 Task: In the  document Isaac.html change page color to  'Light Brown'. Add link on bottom right corner of the sheet: 'www.instagram.com' Insert page numer on top of the page
Action: Mouse moved to (246, 343)
Screenshot: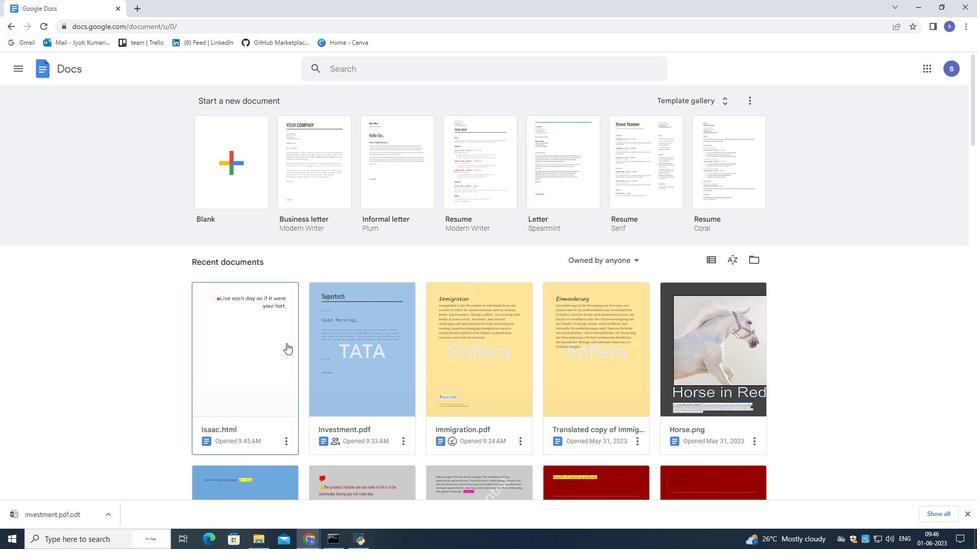 
Action: Mouse pressed left at (246, 343)
Screenshot: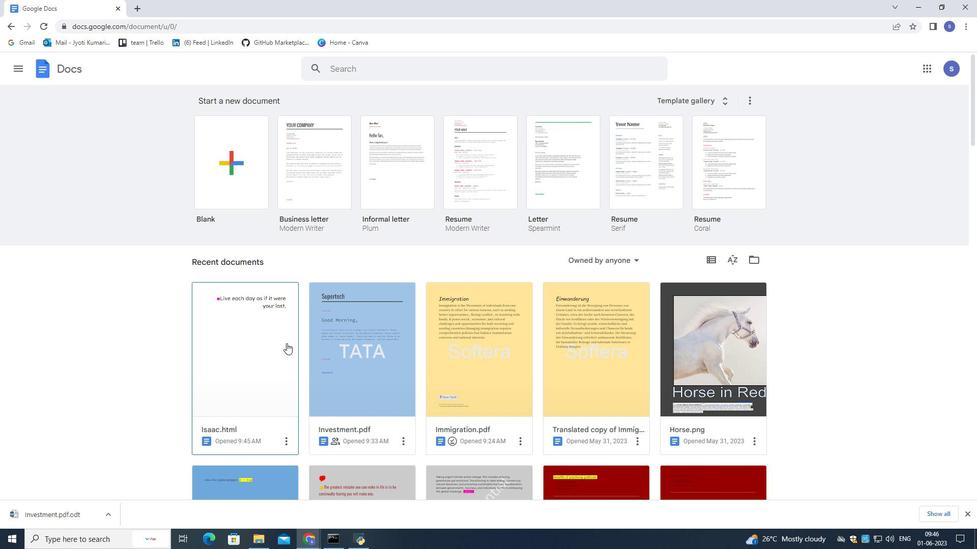 
Action: Mouse moved to (242, 342)
Screenshot: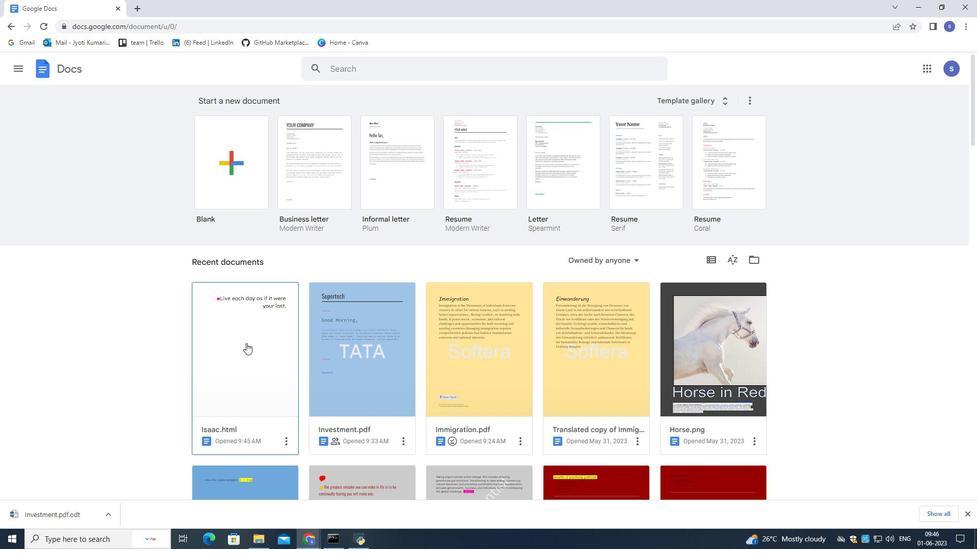
Action: Mouse pressed left at (242, 342)
Screenshot: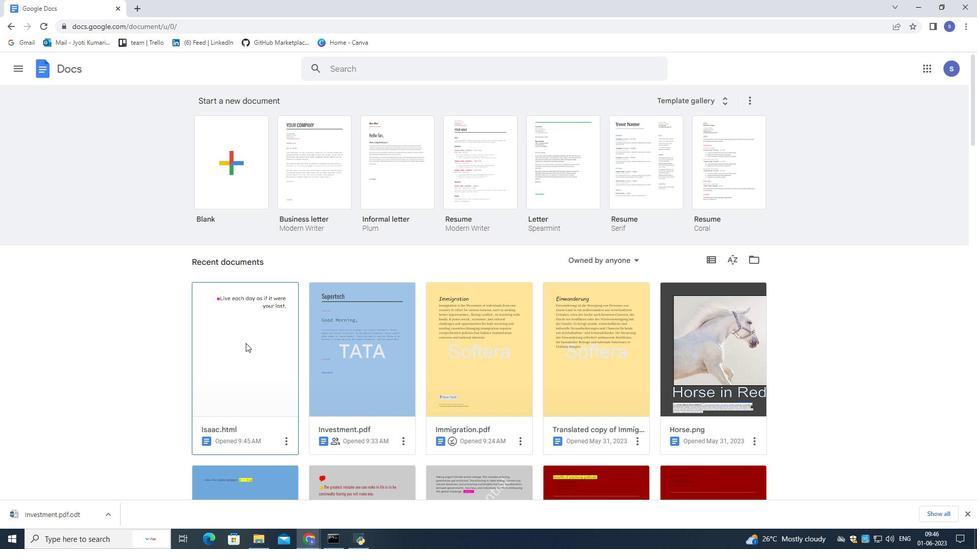 
Action: Mouse moved to (38, 73)
Screenshot: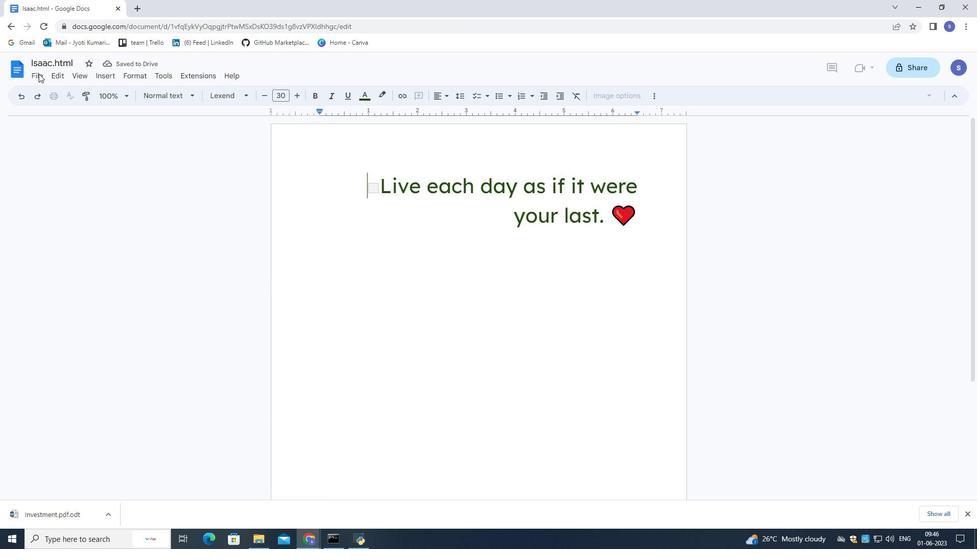 
Action: Mouse pressed left at (38, 73)
Screenshot: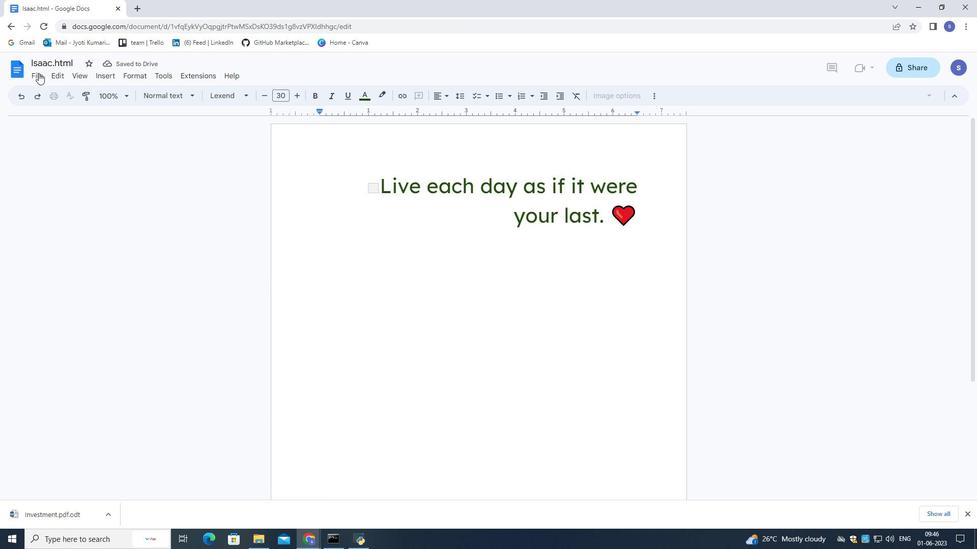 
Action: Mouse moved to (59, 352)
Screenshot: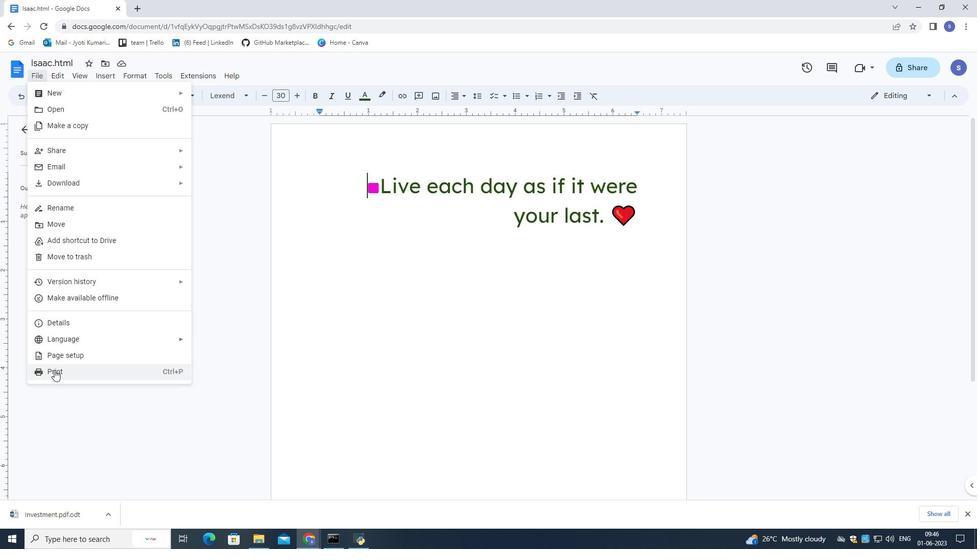 
Action: Mouse pressed left at (59, 352)
Screenshot: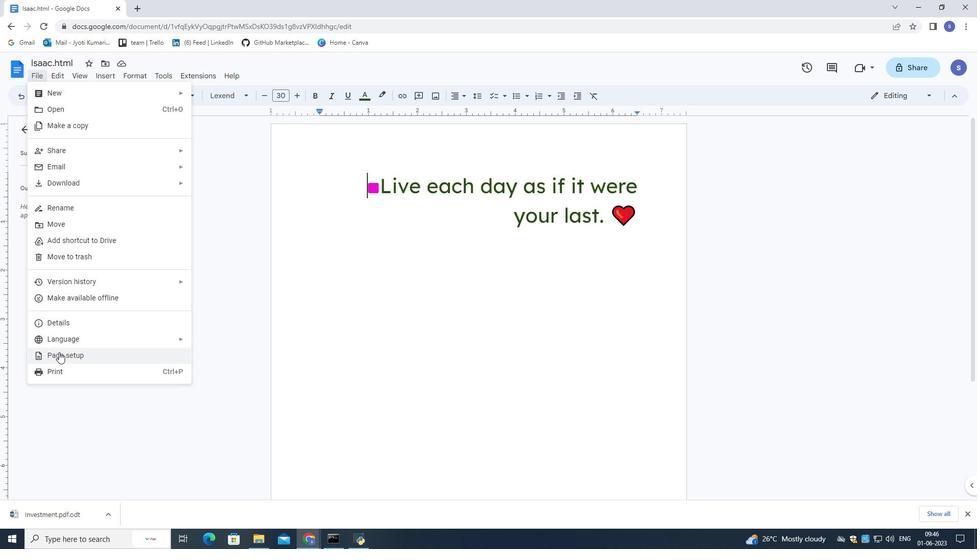 
Action: Mouse moved to (411, 340)
Screenshot: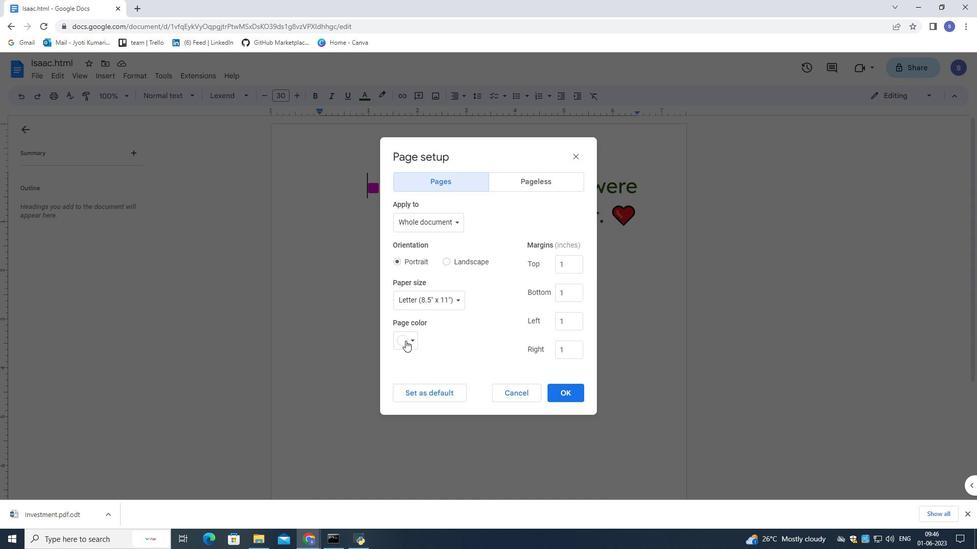 
Action: Mouse pressed left at (411, 340)
Screenshot: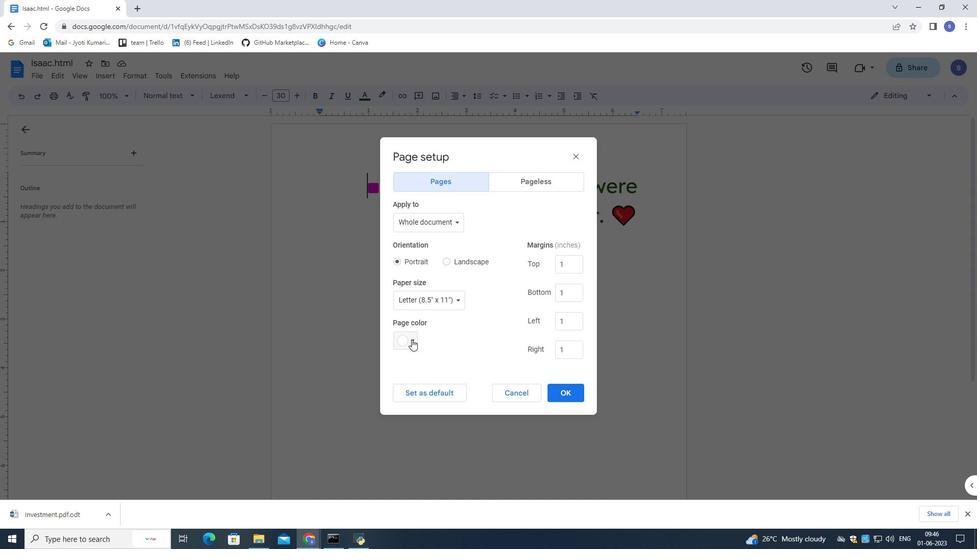 
Action: Mouse moved to (425, 453)
Screenshot: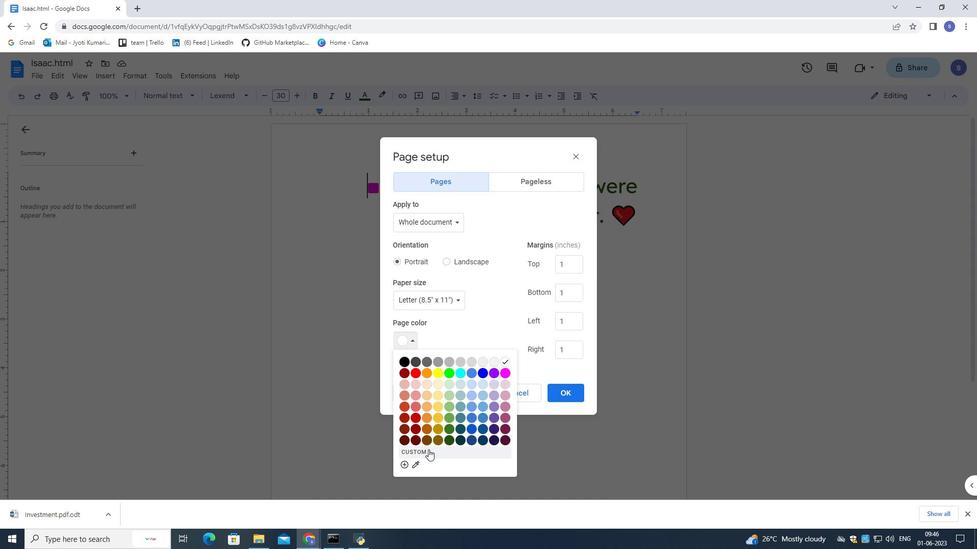 
Action: Mouse pressed left at (425, 453)
Screenshot: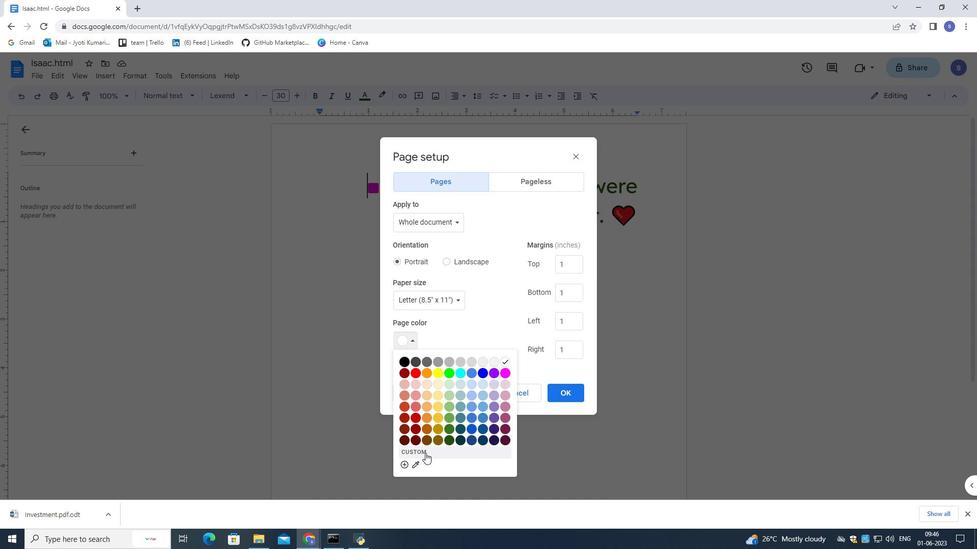 
Action: Mouse moved to (419, 193)
Screenshot: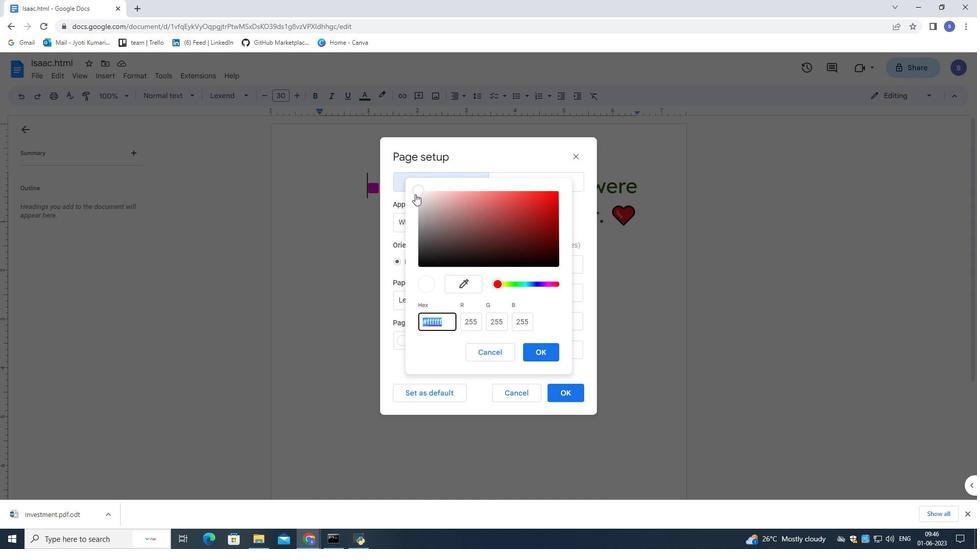 
Action: Mouse pressed left at (419, 193)
Screenshot: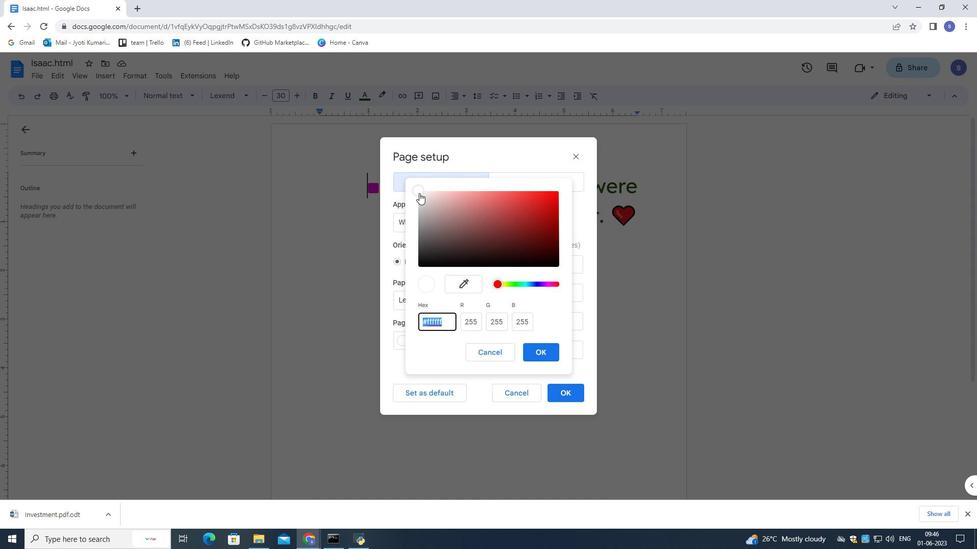 
Action: Mouse moved to (497, 285)
Screenshot: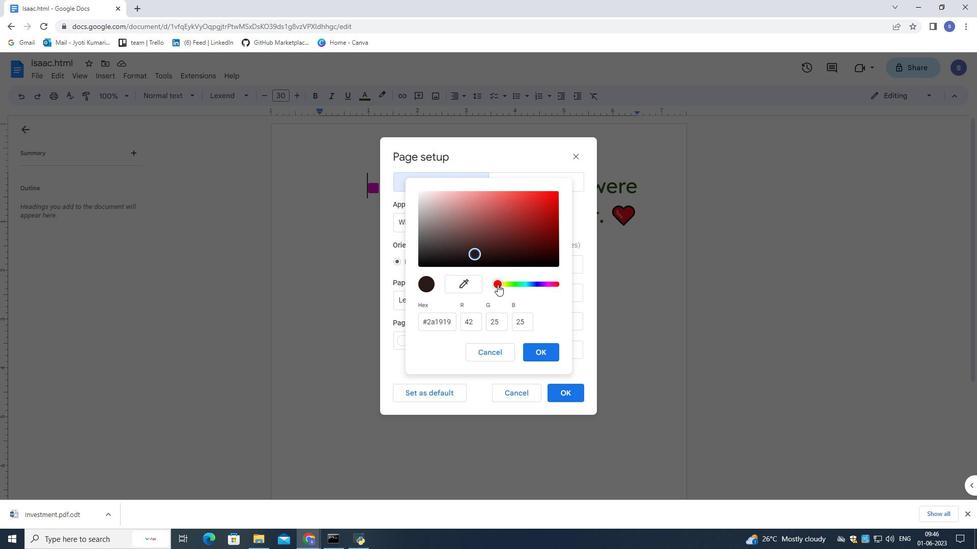 
Action: Mouse pressed left at (497, 285)
Screenshot: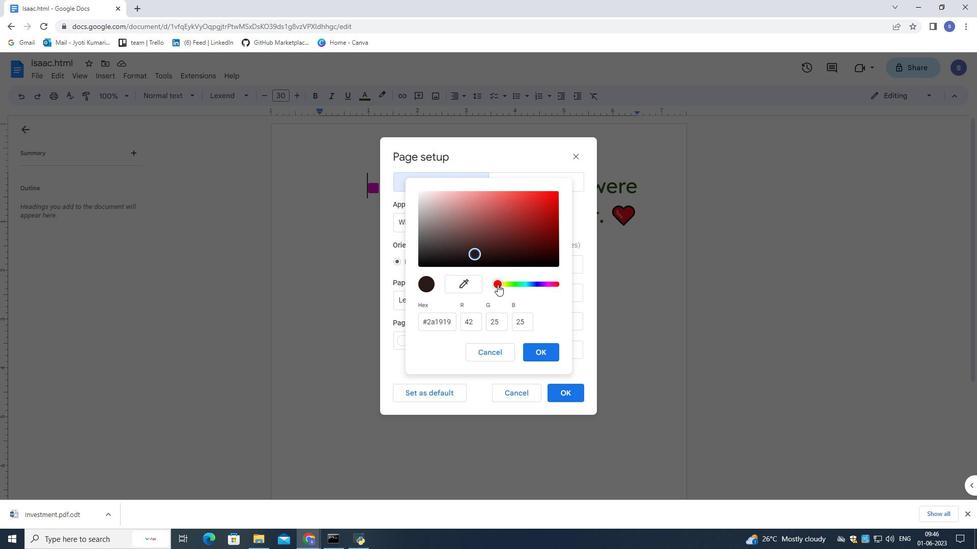 
Action: Mouse moved to (478, 254)
Screenshot: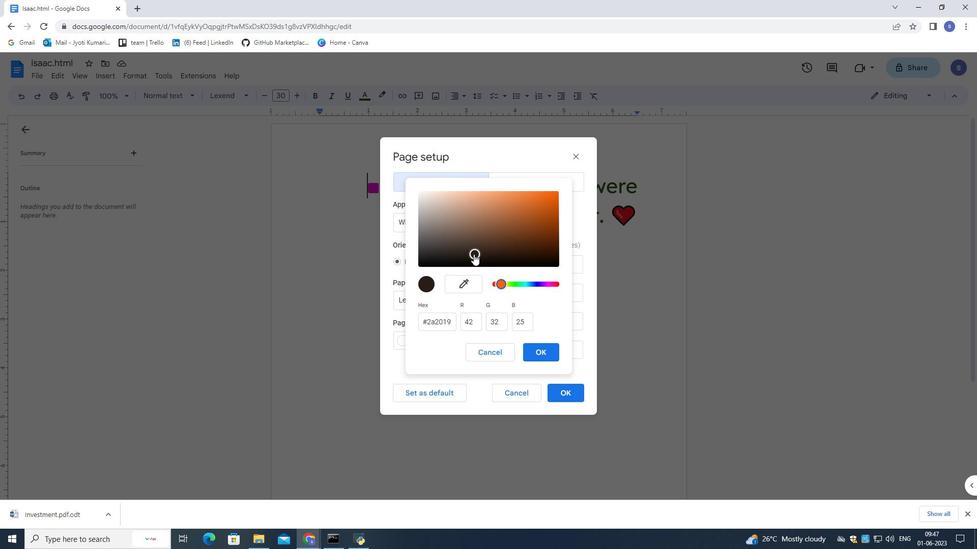 
Action: Mouse pressed left at (478, 254)
Screenshot: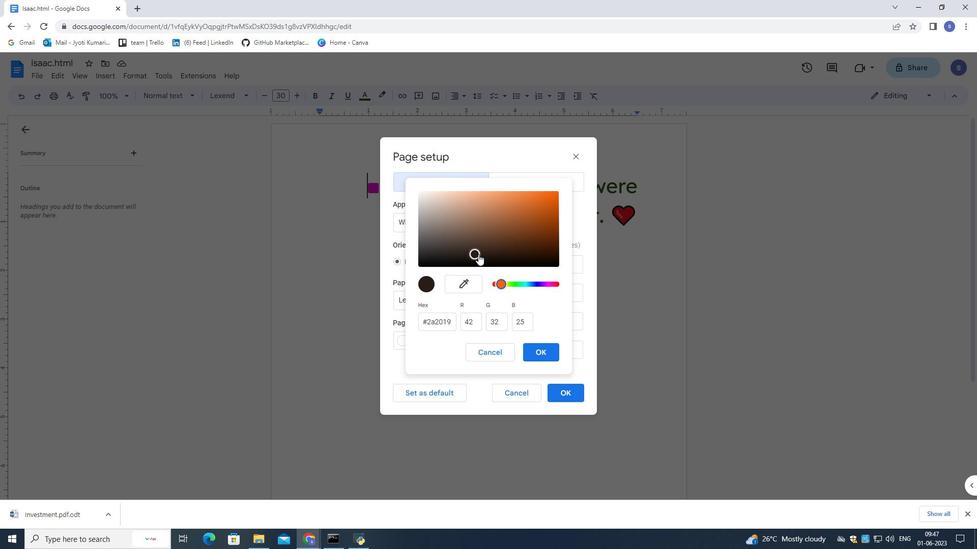 
Action: Mouse moved to (536, 347)
Screenshot: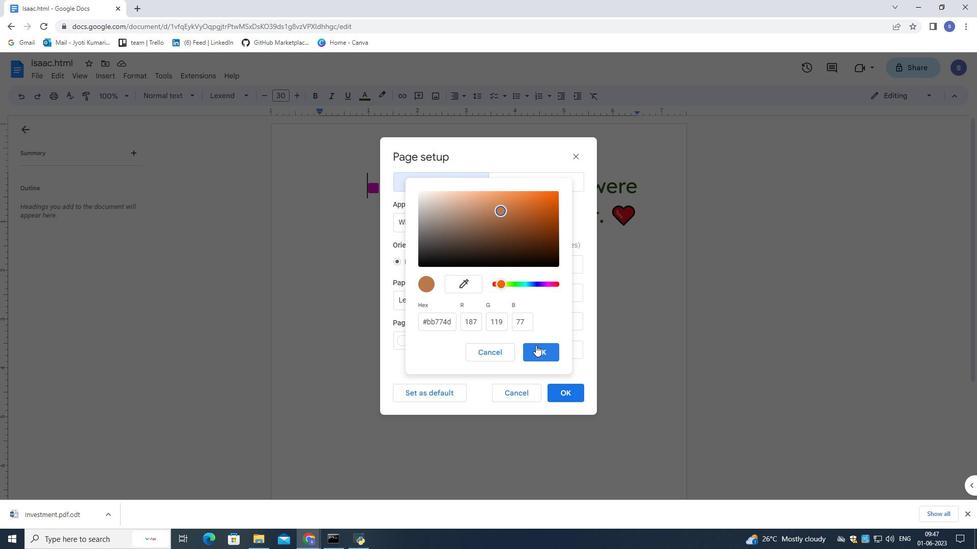 
Action: Mouse pressed left at (536, 347)
Screenshot: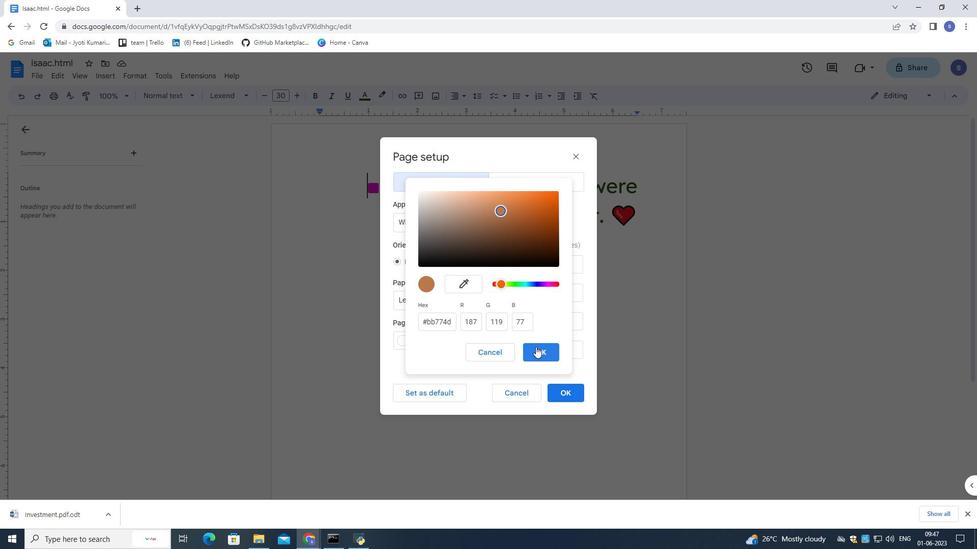 
Action: Mouse moved to (553, 391)
Screenshot: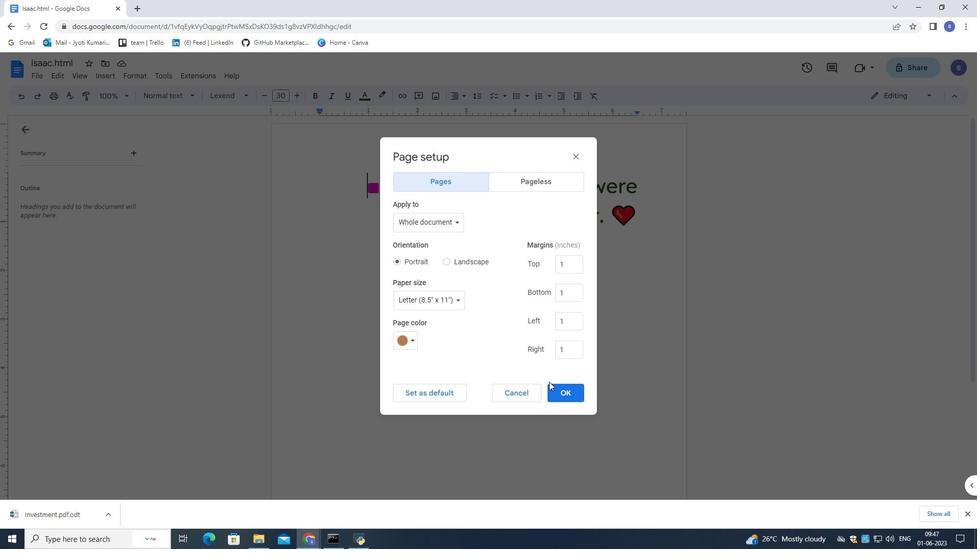 
Action: Mouse pressed left at (553, 391)
Screenshot: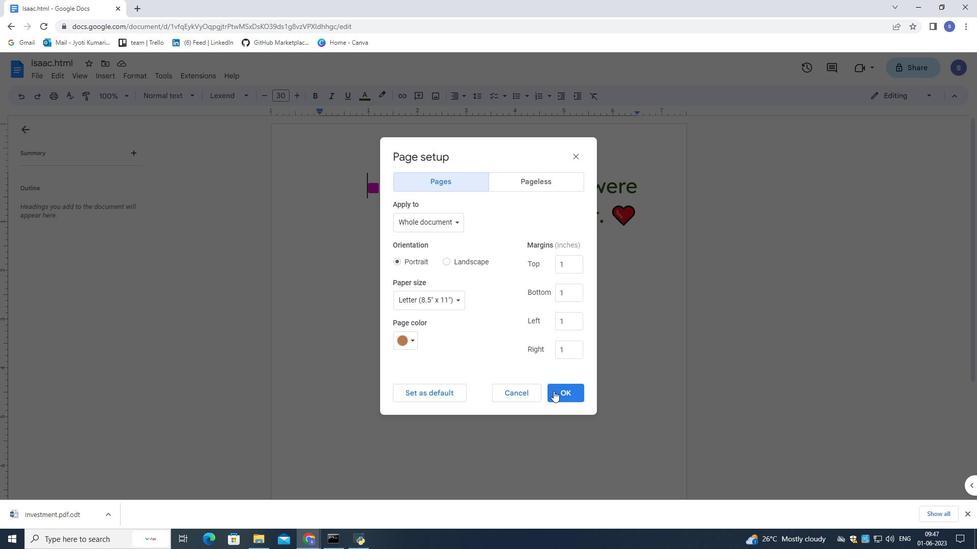 
Action: Mouse moved to (340, 235)
Screenshot: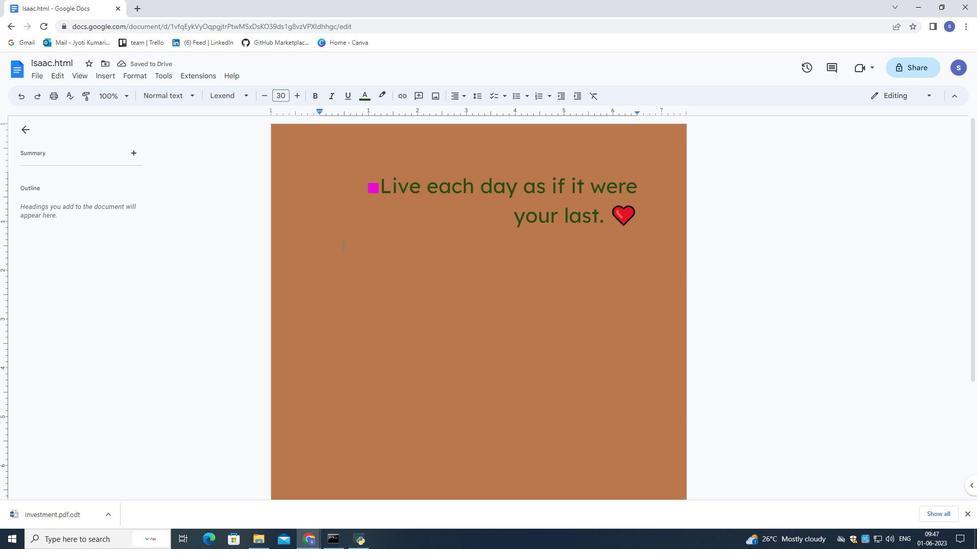 
Action: Mouse scrolled (340, 235) with delta (0, 0)
Screenshot: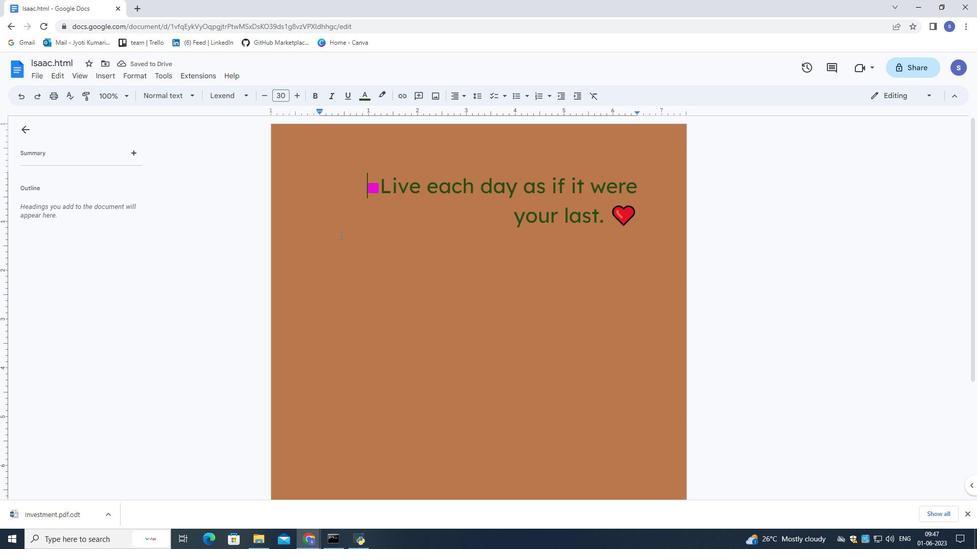 
Action: Mouse scrolled (340, 235) with delta (0, 0)
Screenshot: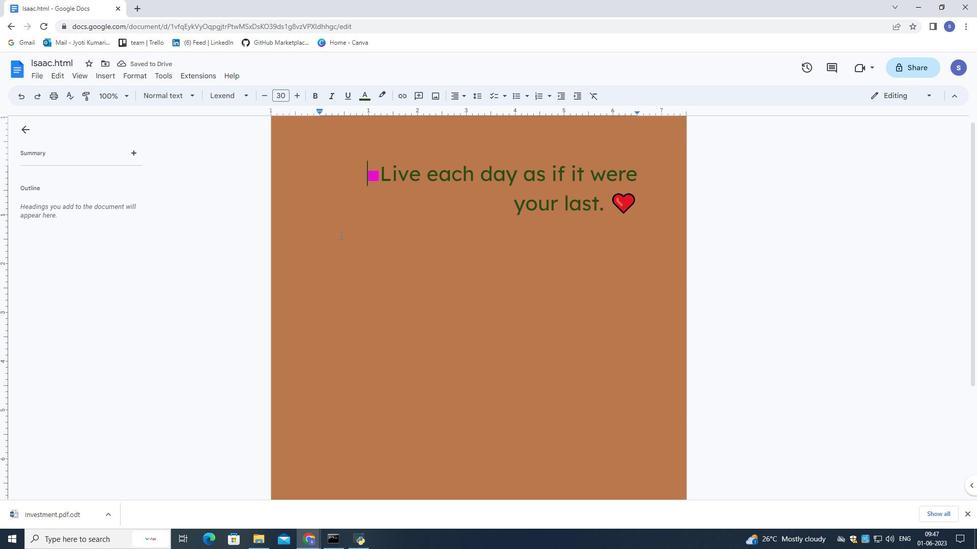
Action: Mouse scrolled (340, 235) with delta (0, 0)
Screenshot: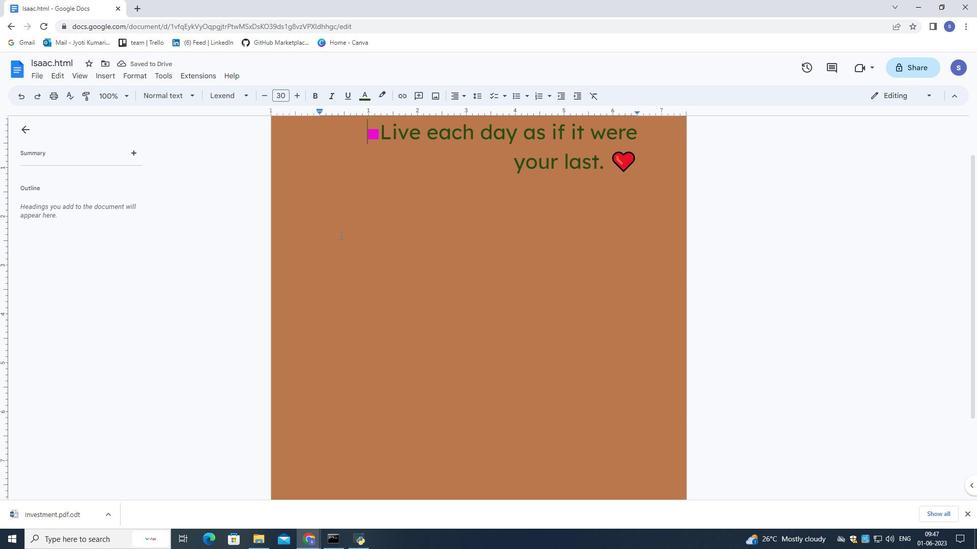 
Action: Mouse scrolled (340, 235) with delta (0, 0)
Screenshot: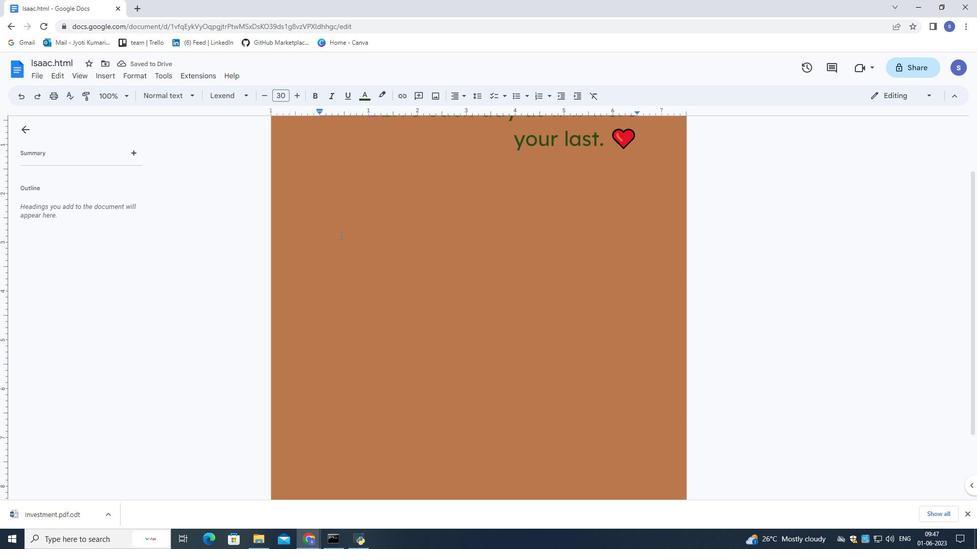 
Action: Mouse moved to (404, 466)
Screenshot: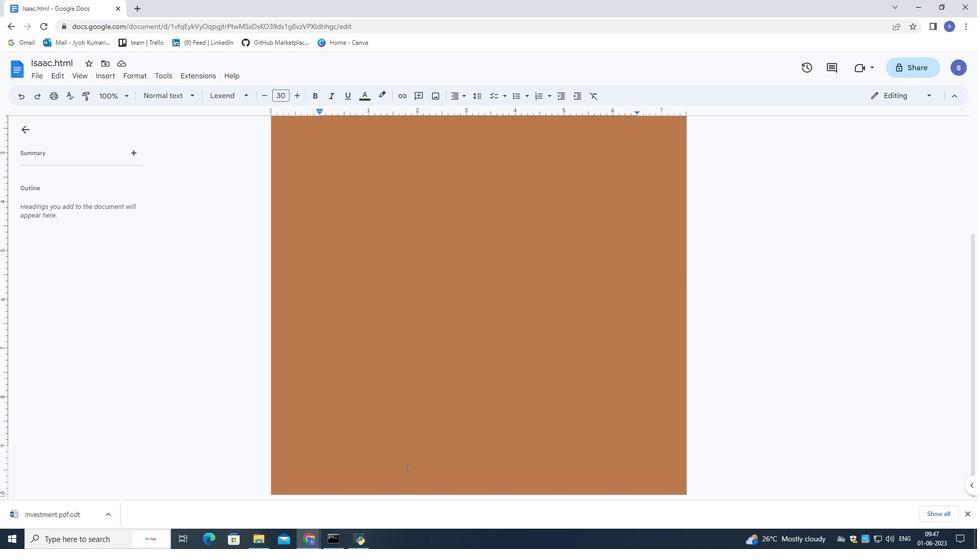 
Action: Mouse pressed left at (404, 466)
Screenshot: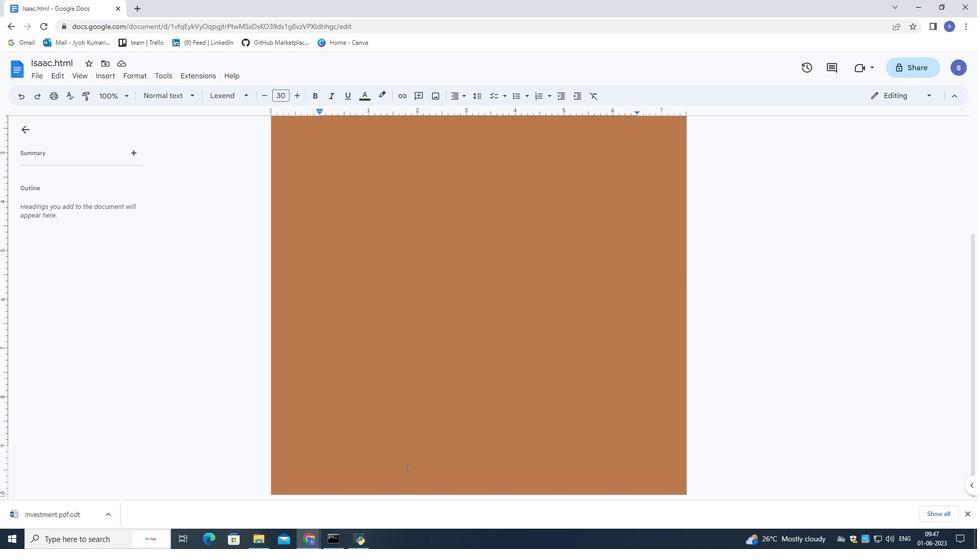 
Action: Mouse pressed left at (404, 466)
Screenshot: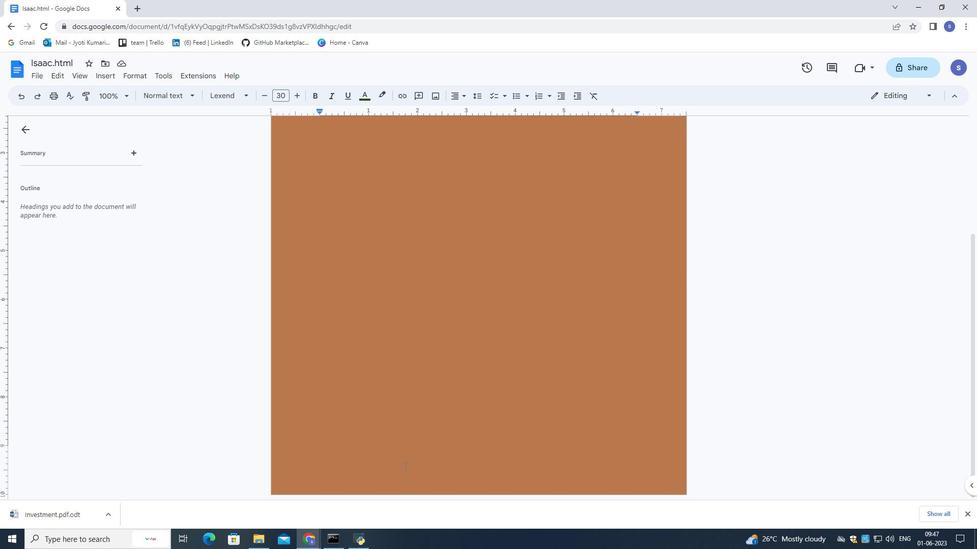 
Action: Mouse moved to (113, 73)
Screenshot: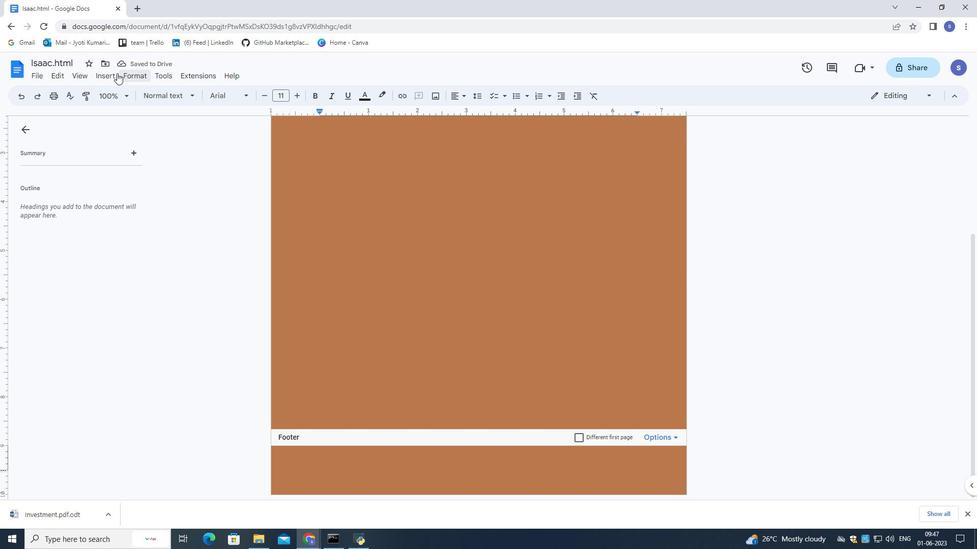 
Action: Mouse pressed left at (113, 73)
Screenshot: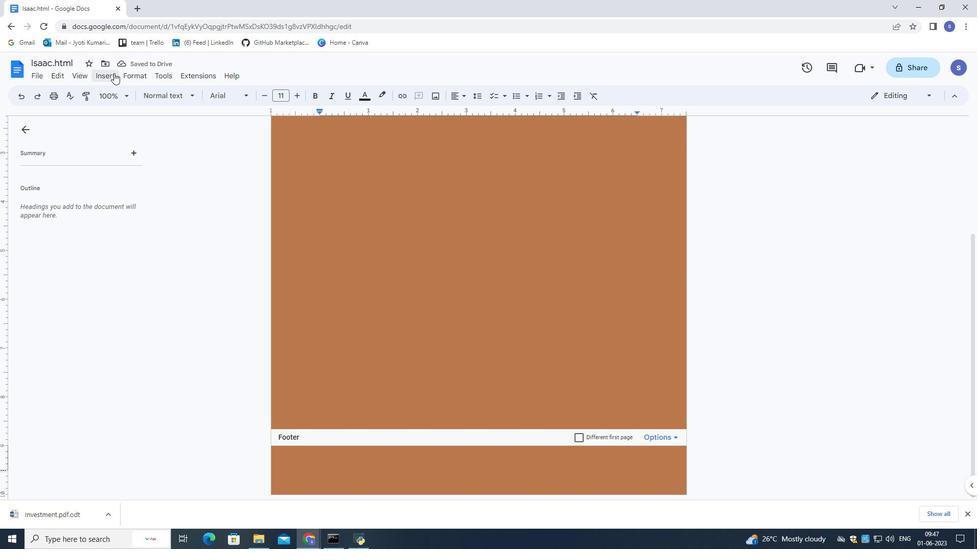 
Action: Mouse moved to (151, 384)
Screenshot: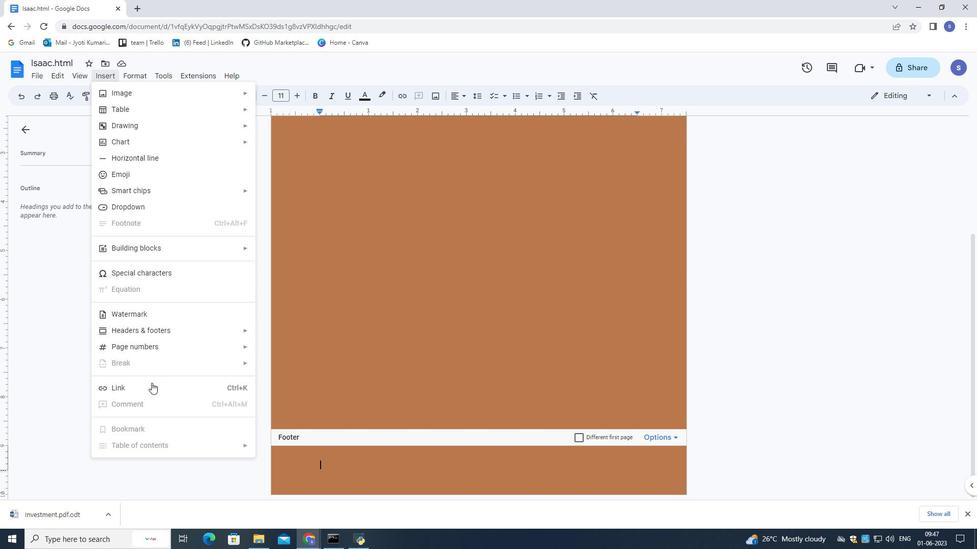 
Action: Mouse pressed left at (151, 384)
Screenshot: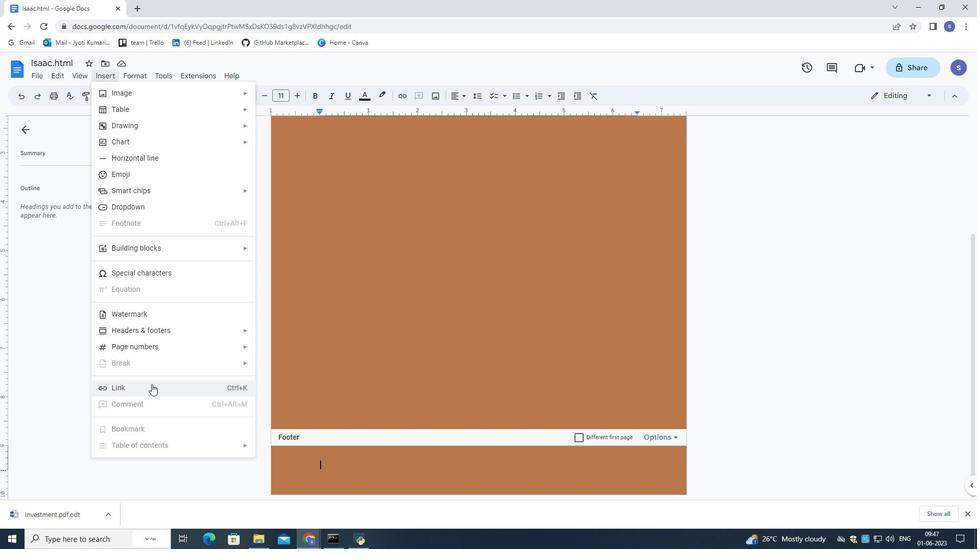 
Action: Key pressed www.instagram.com
Screenshot: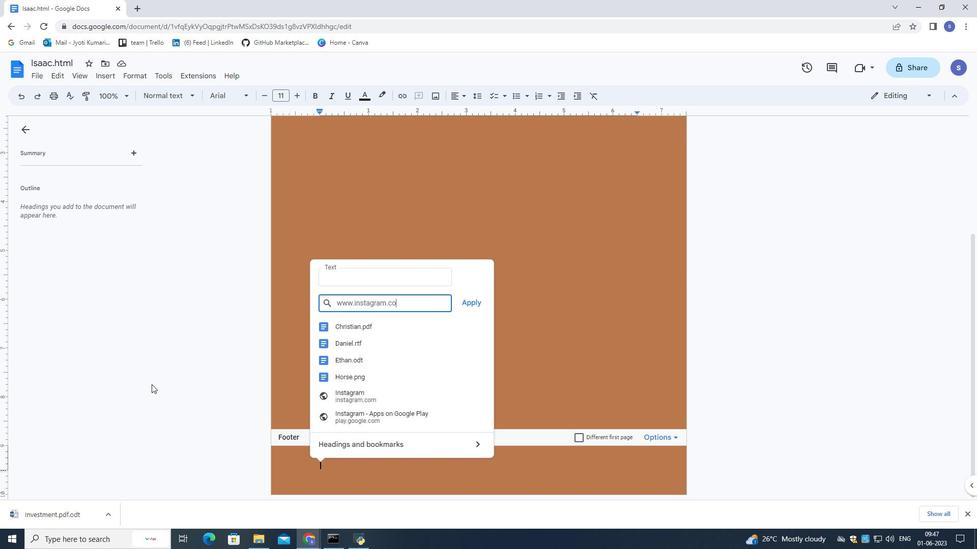 
Action: Mouse moved to (470, 303)
Screenshot: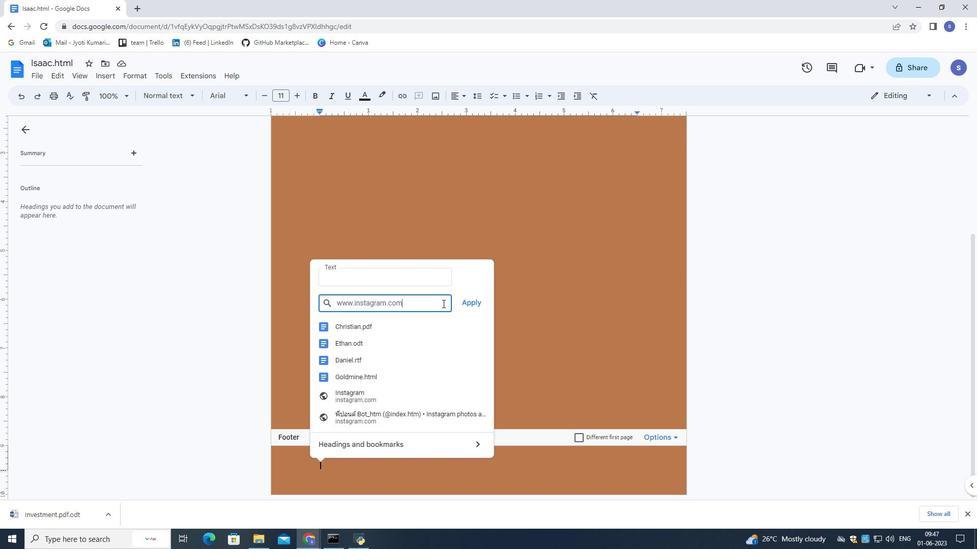 
Action: Mouse pressed left at (470, 303)
Screenshot: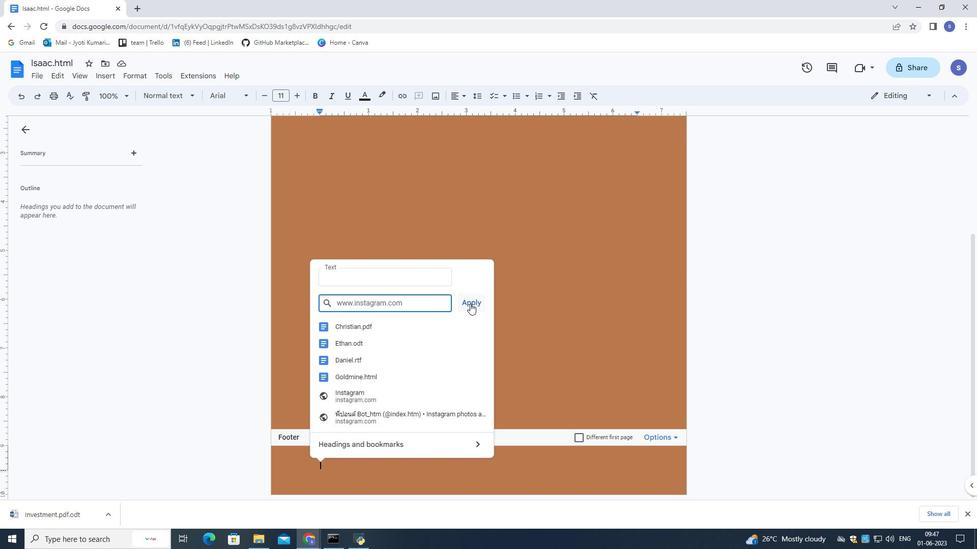 
Action: Mouse moved to (406, 463)
Screenshot: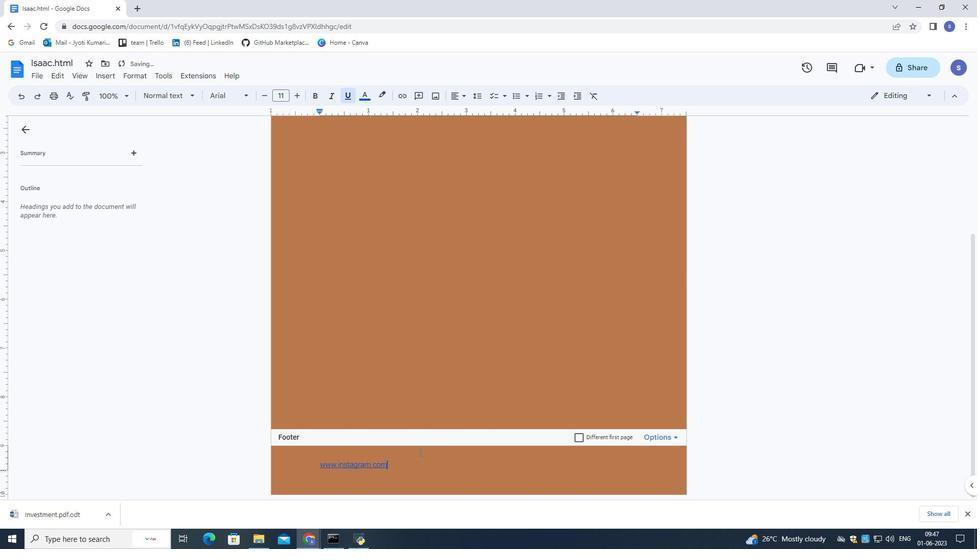 
Action: Mouse pressed left at (406, 463)
Screenshot: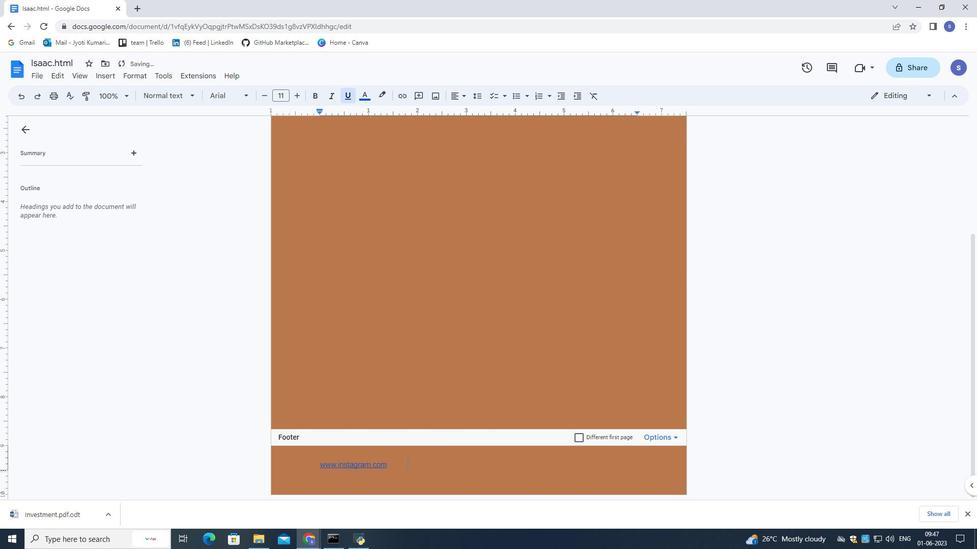 
Action: Mouse moved to (465, 95)
Screenshot: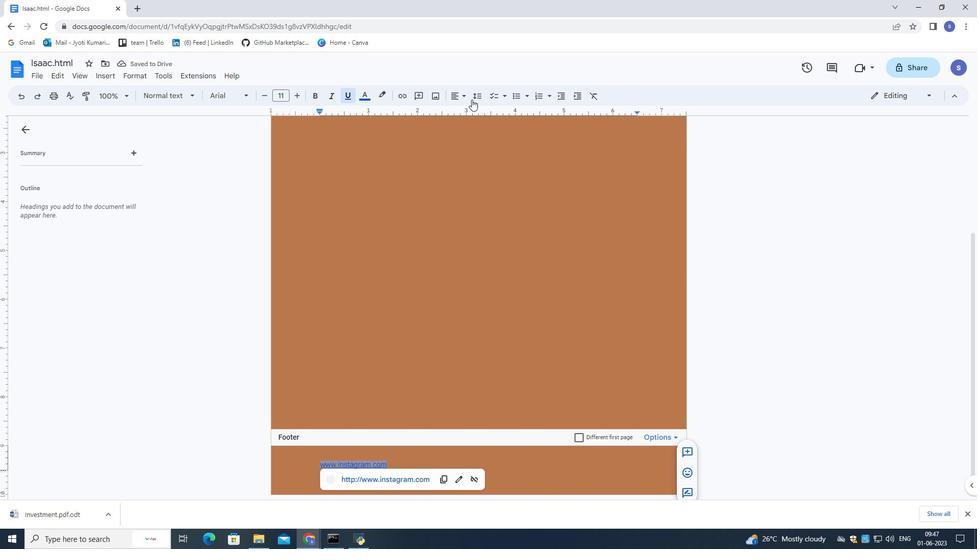 
Action: Mouse pressed left at (465, 95)
Screenshot: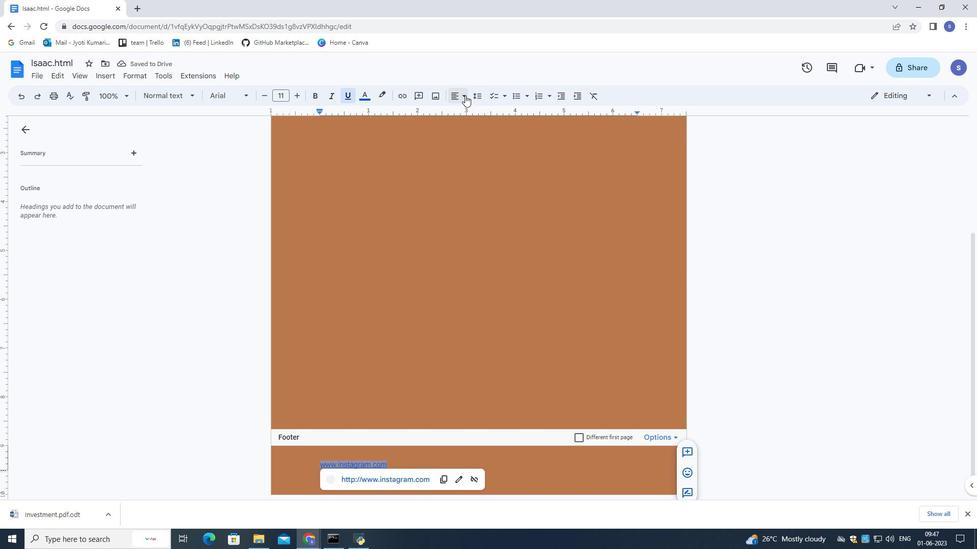
Action: Mouse moved to (486, 116)
Screenshot: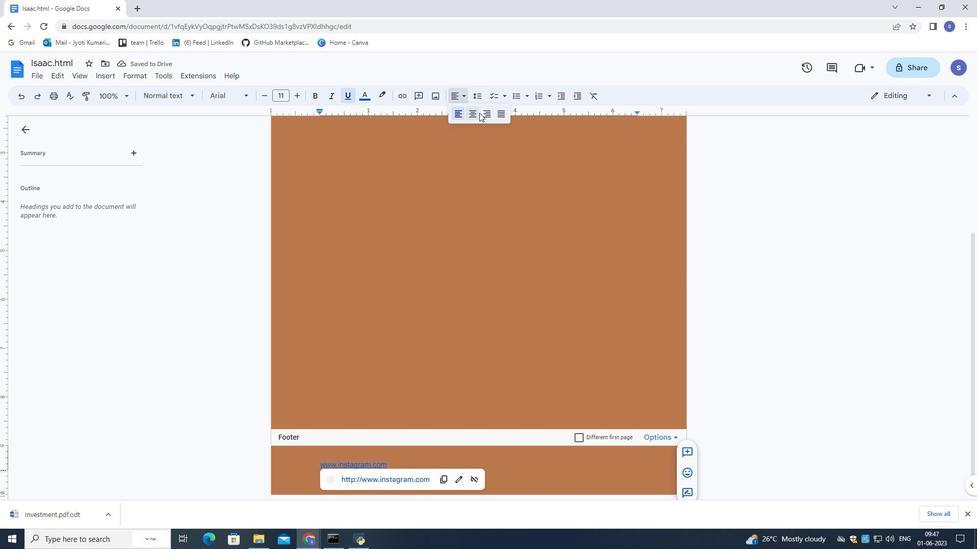 
Action: Mouse pressed left at (486, 116)
Screenshot: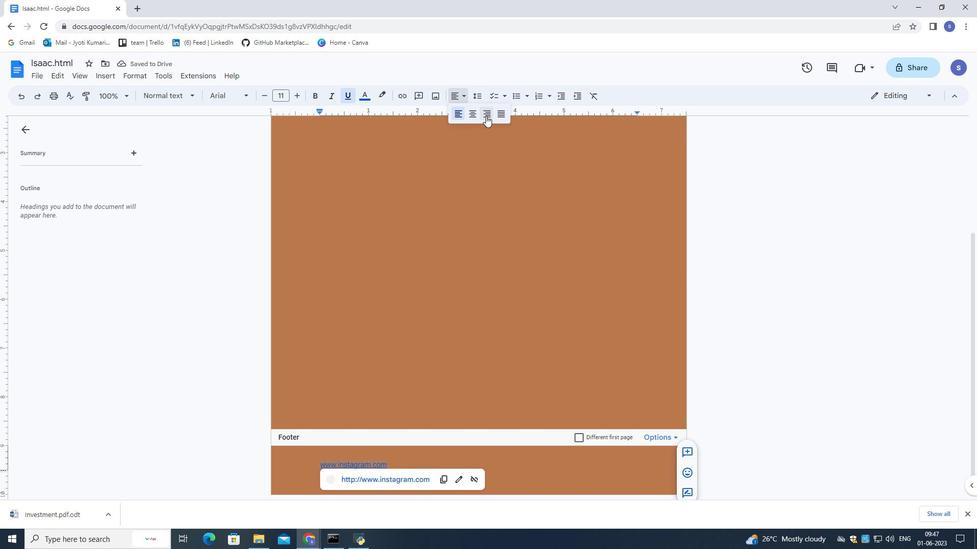 
Action: Mouse moved to (456, 221)
Screenshot: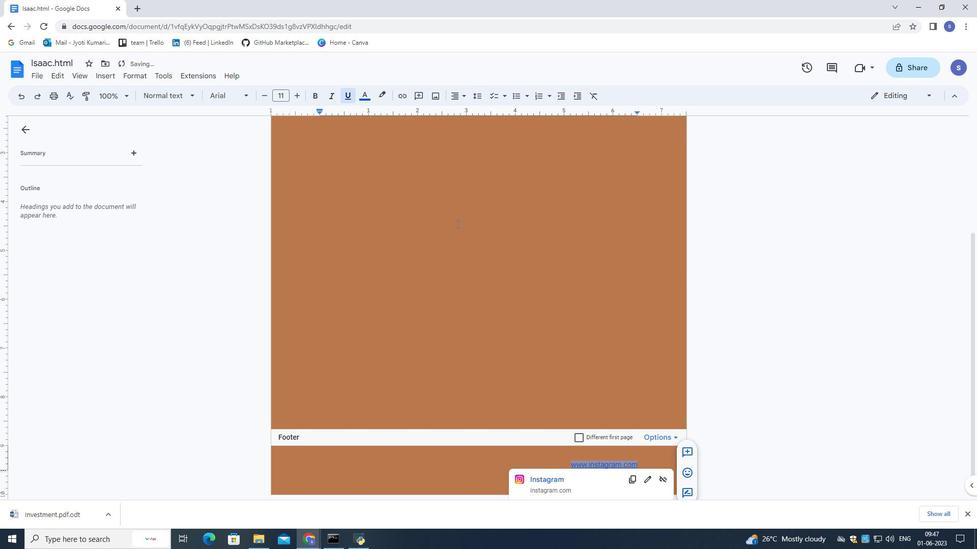 
Action: Mouse pressed left at (456, 221)
Screenshot: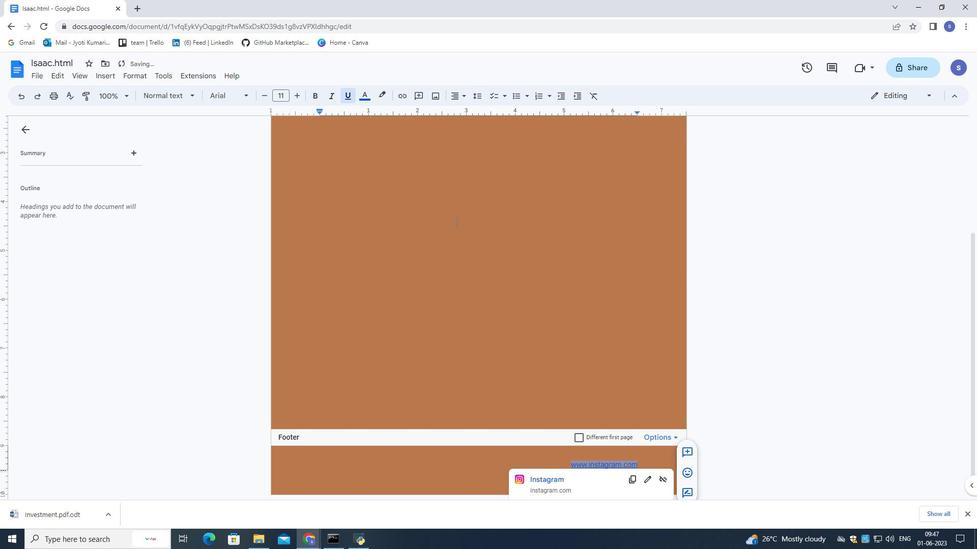 
Action: Mouse moved to (401, 202)
Screenshot: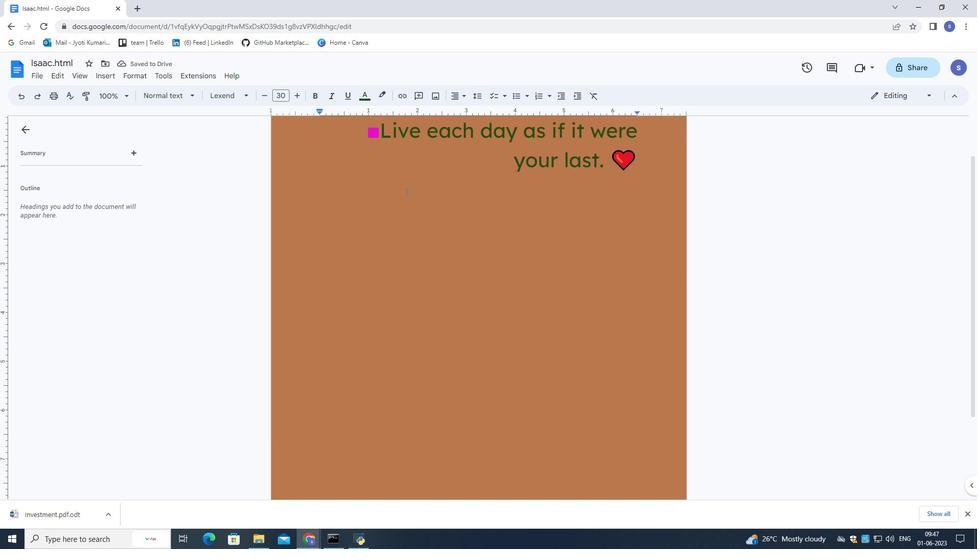 
Action: Mouse scrolled (401, 202) with delta (0, 0)
Screenshot: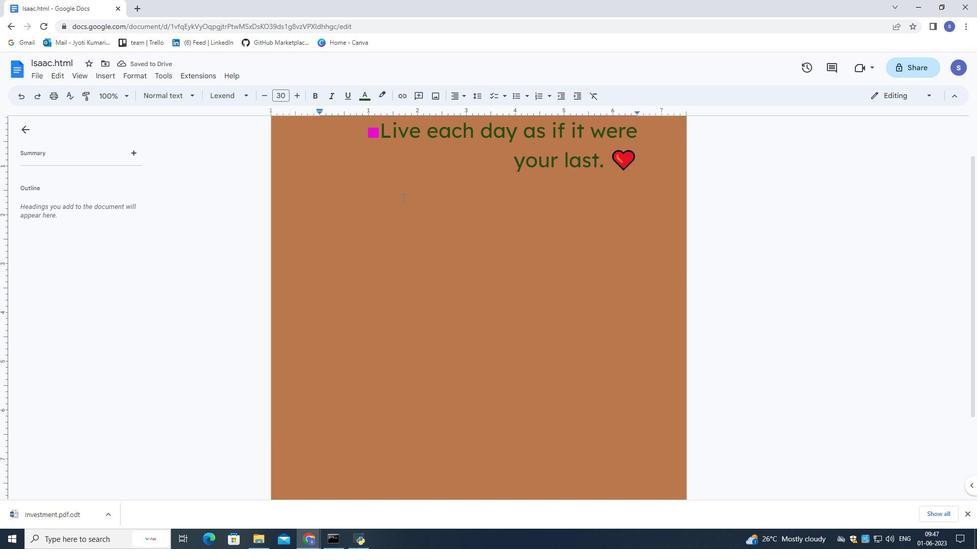 
Action: Mouse moved to (401, 201)
Screenshot: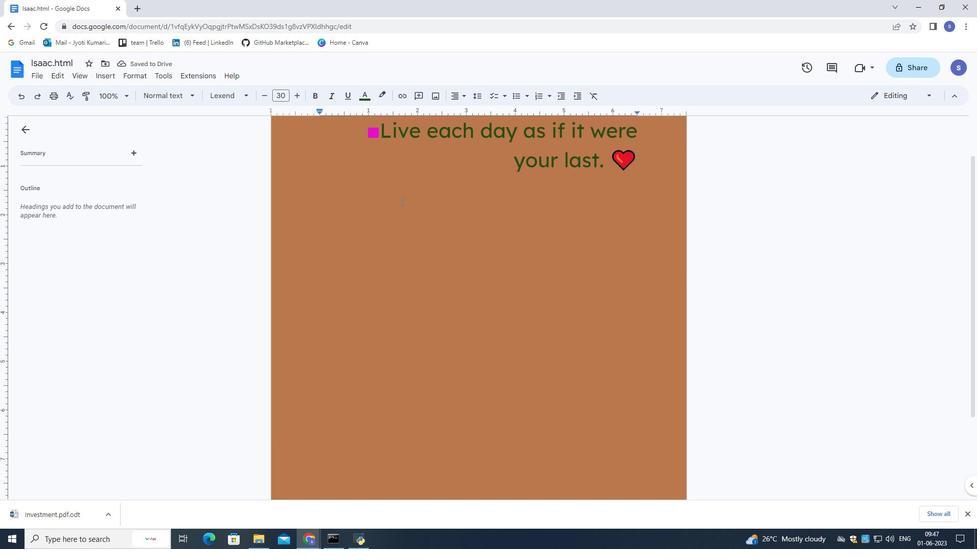 
Action: Mouse scrolled (401, 202) with delta (0, 0)
Screenshot: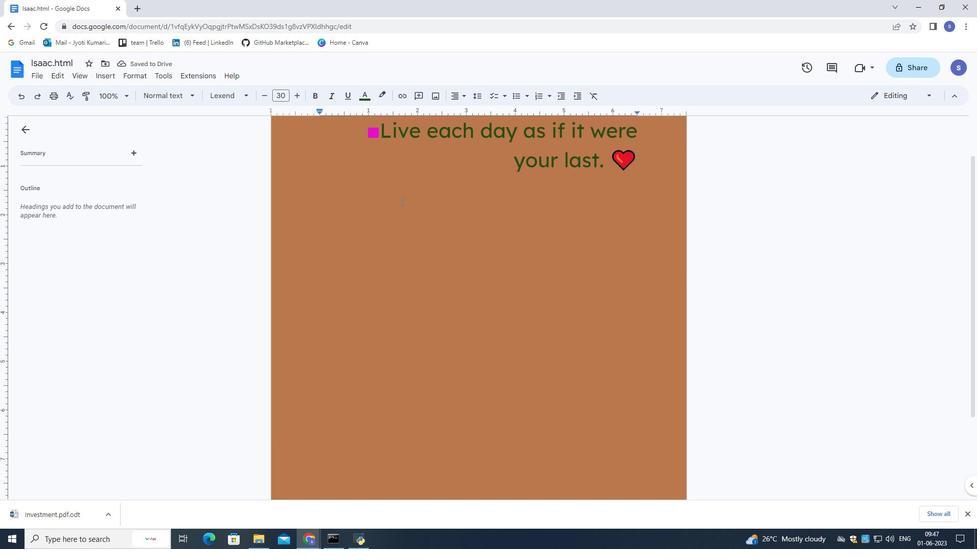 
Action: Mouse moved to (401, 201)
Screenshot: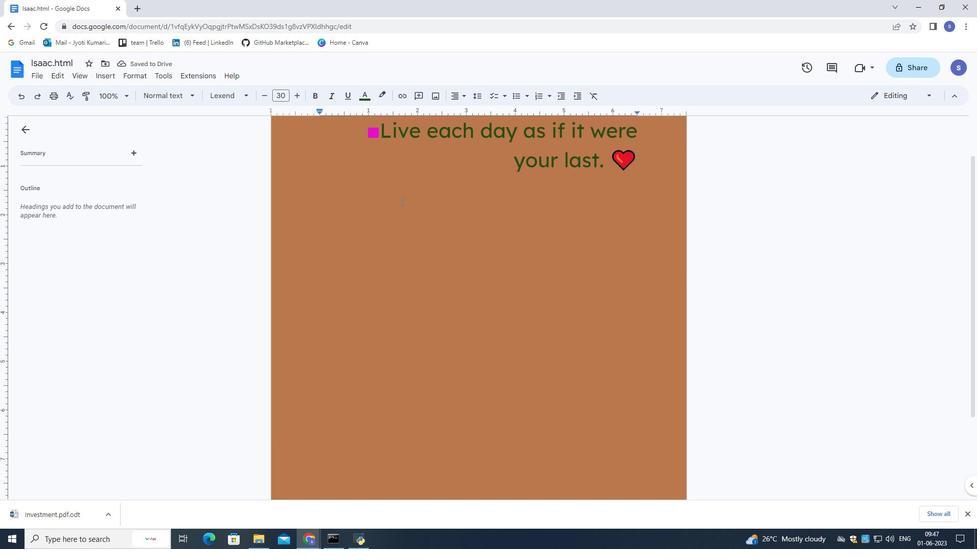 
Action: Mouse scrolled (401, 202) with delta (0, 0)
Screenshot: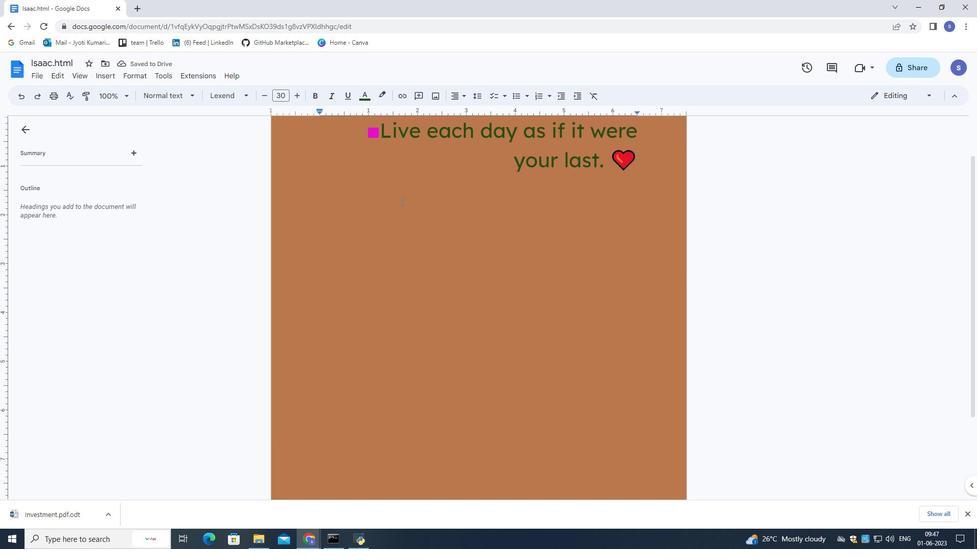 
Action: Mouse scrolled (401, 200) with delta (0, 0)
Screenshot: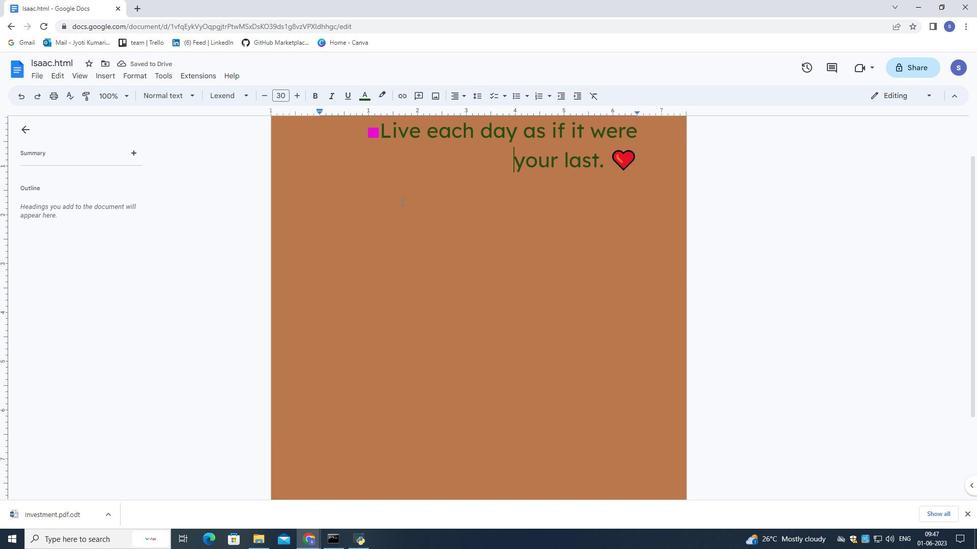
Action: Mouse scrolled (401, 200) with delta (0, 0)
Screenshot: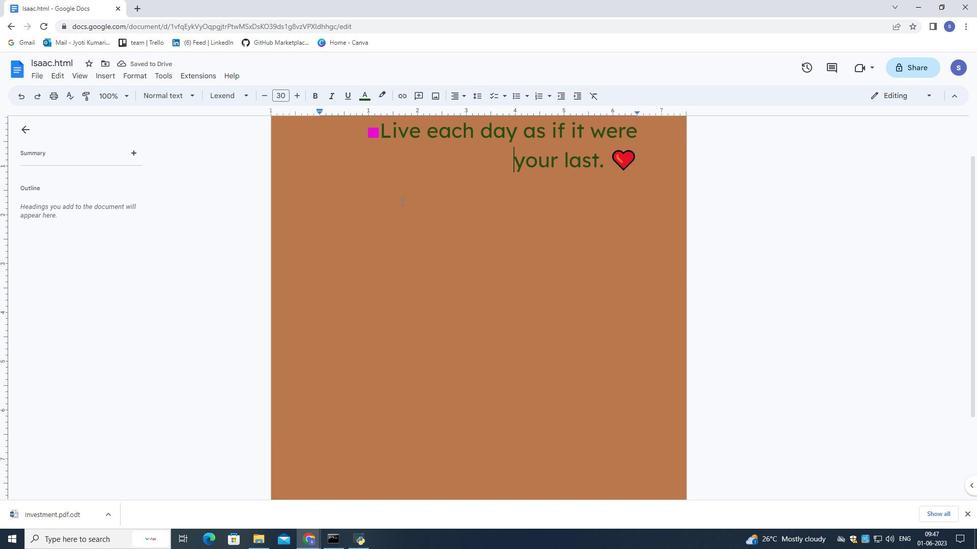 
Action: Mouse scrolled (401, 200) with delta (0, 0)
Screenshot: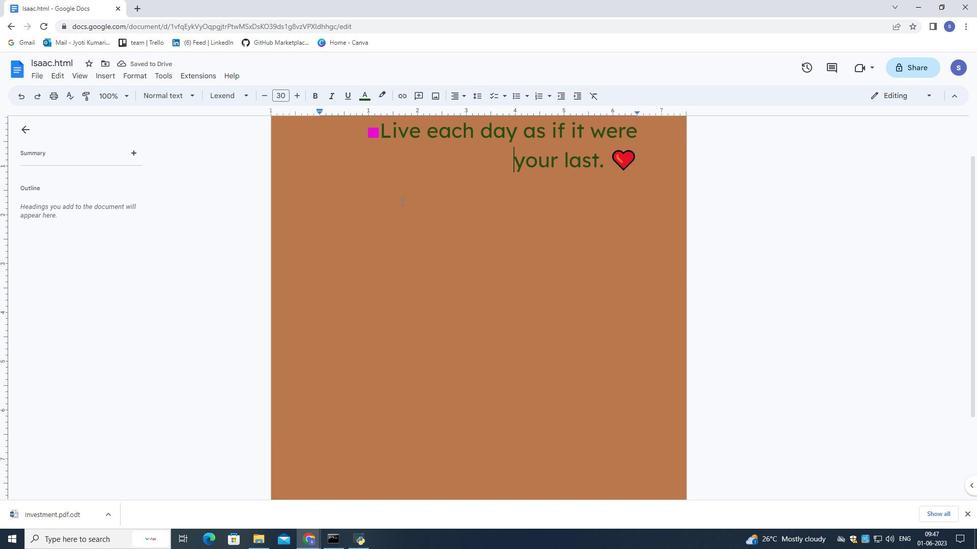 
Action: Mouse scrolled (401, 200) with delta (0, 0)
Screenshot: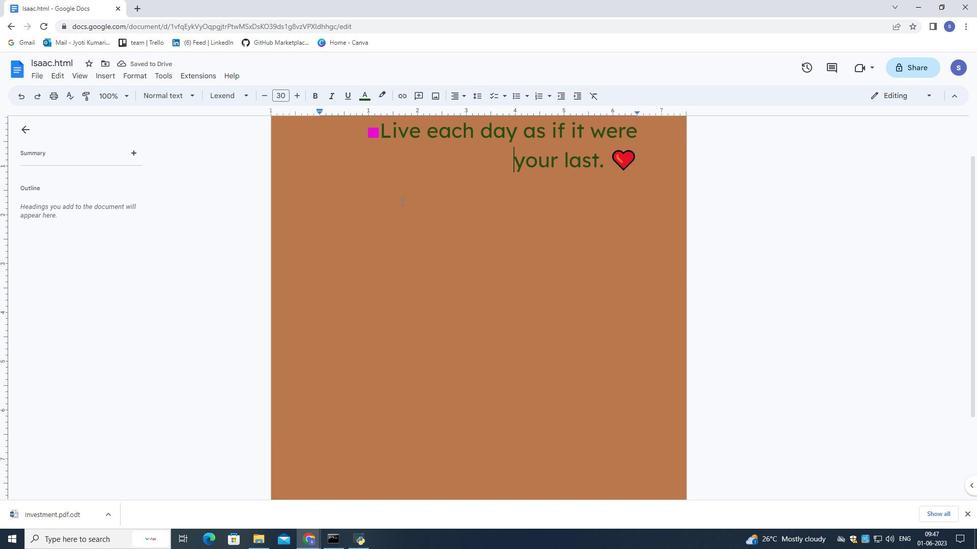 
Action: Mouse scrolled (401, 200) with delta (0, 0)
Screenshot: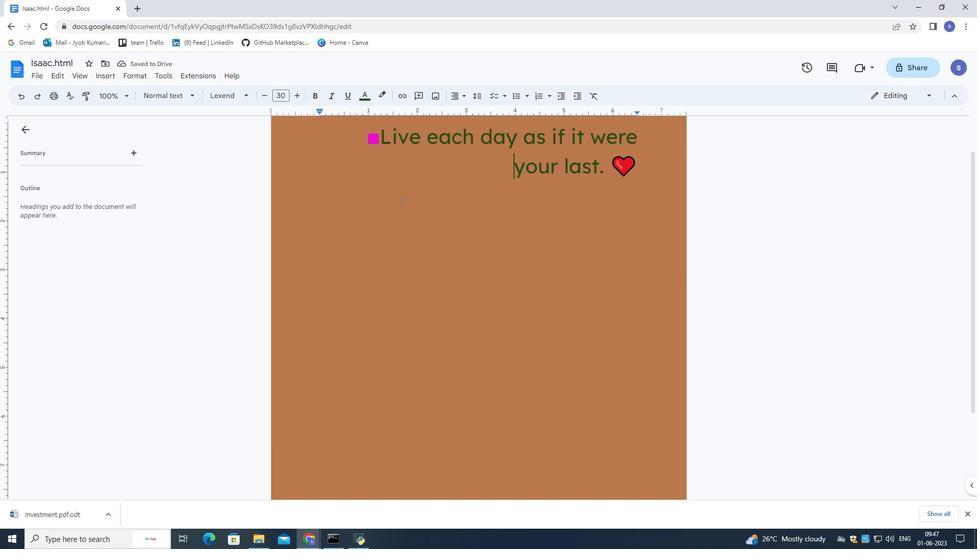 
Action: Mouse scrolled (401, 201) with delta (0, 0)
Screenshot: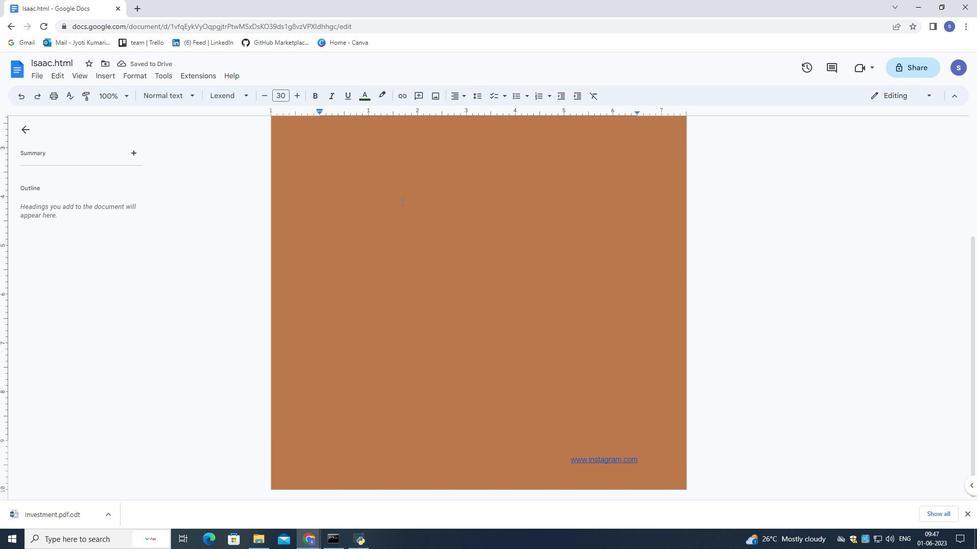 
Action: Mouse scrolled (401, 201) with delta (0, 0)
Screenshot: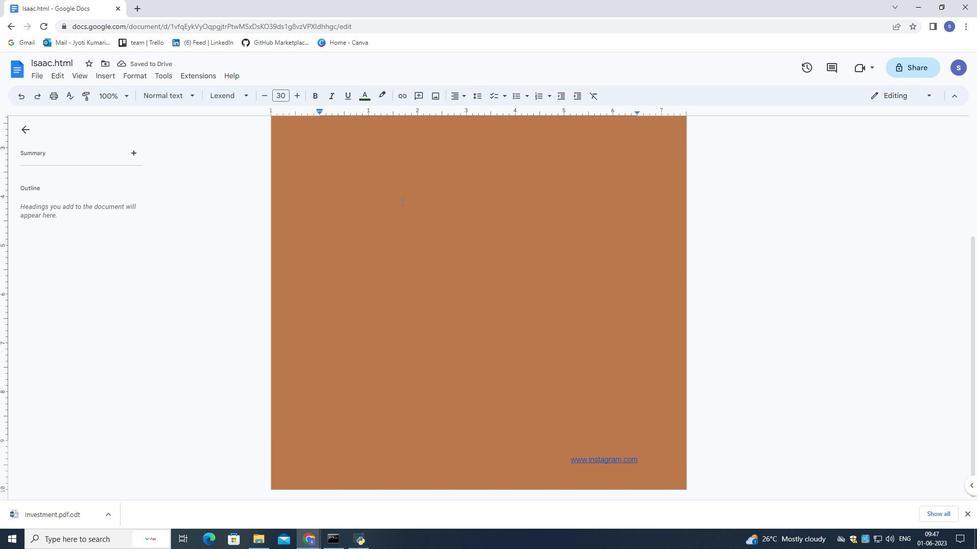 
Action: Mouse moved to (401, 201)
Screenshot: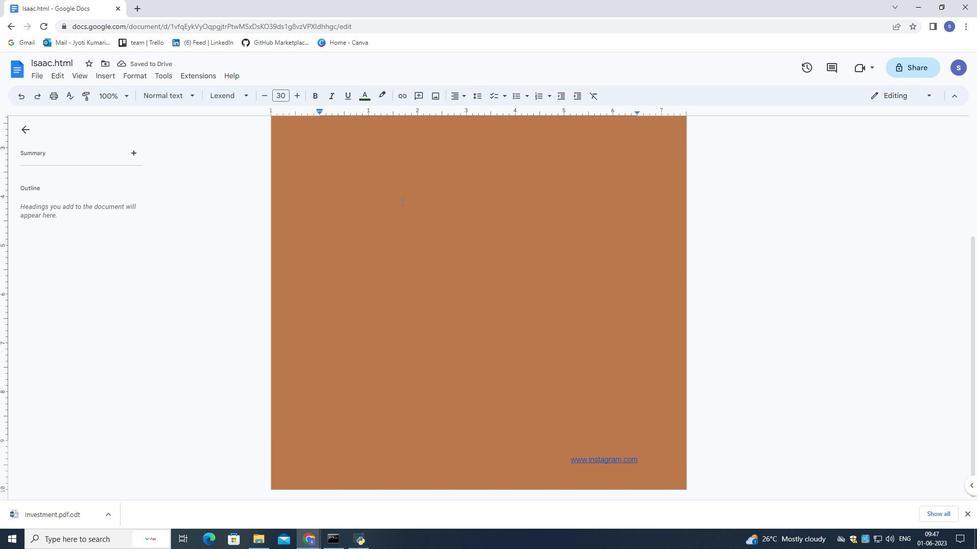 
Action: Mouse scrolled (401, 201) with delta (0, 0)
Screenshot: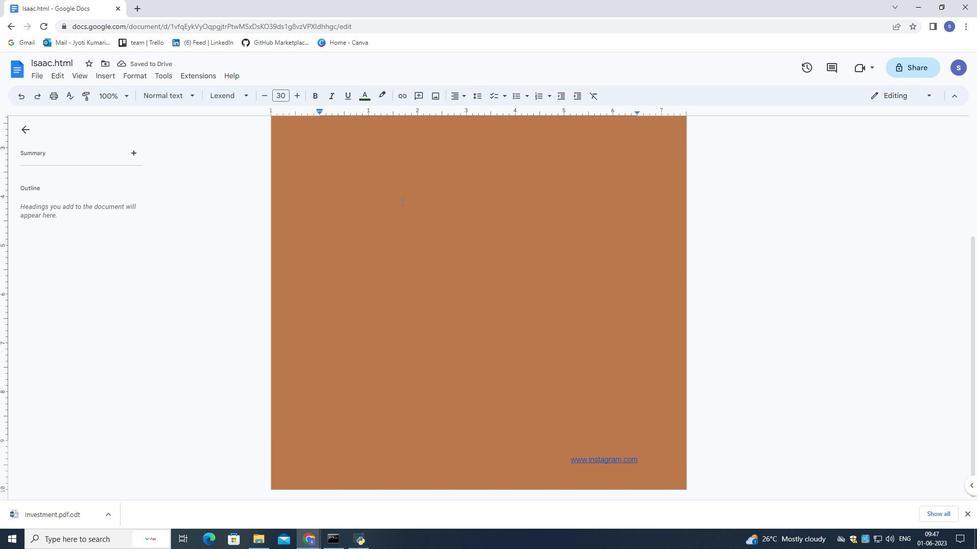 
Action: Mouse moved to (401, 199)
Screenshot: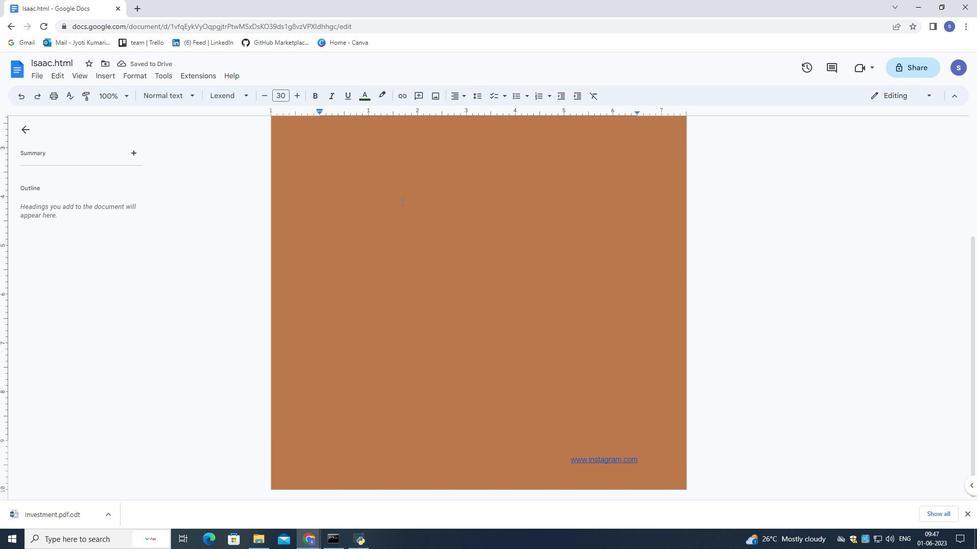 
Action: Mouse scrolled (401, 200) with delta (0, 0)
Screenshot: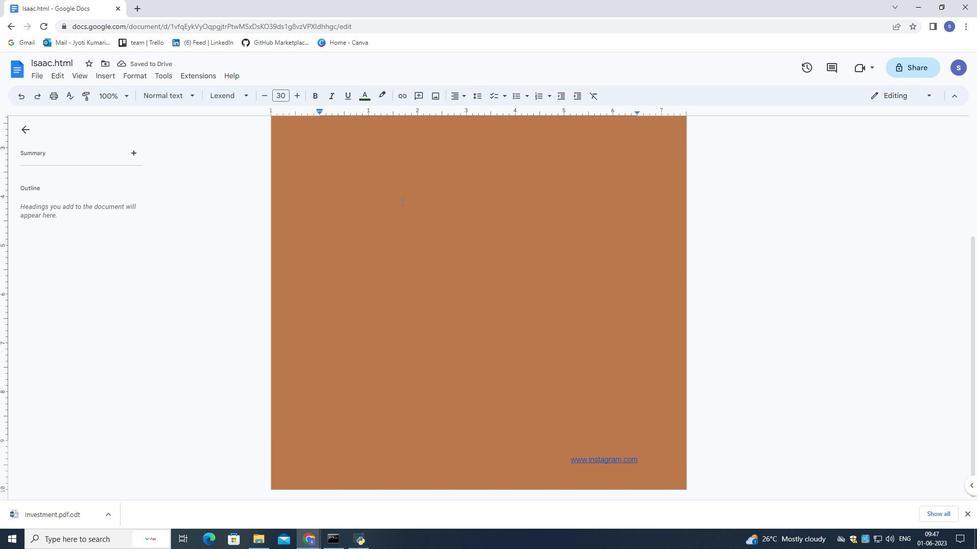 
Action: Mouse moved to (397, 195)
Screenshot: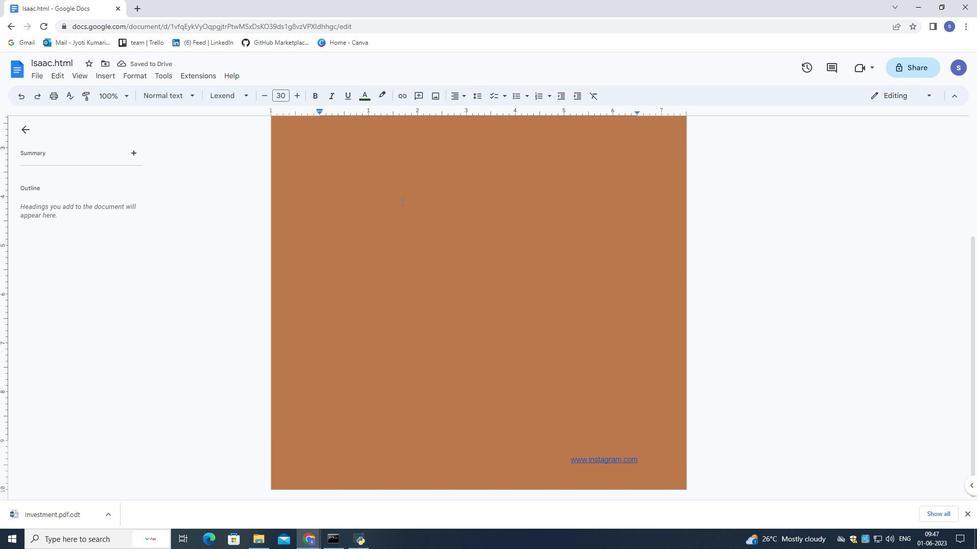 
Action: Mouse scrolled (397, 195) with delta (0, 0)
Screenshot: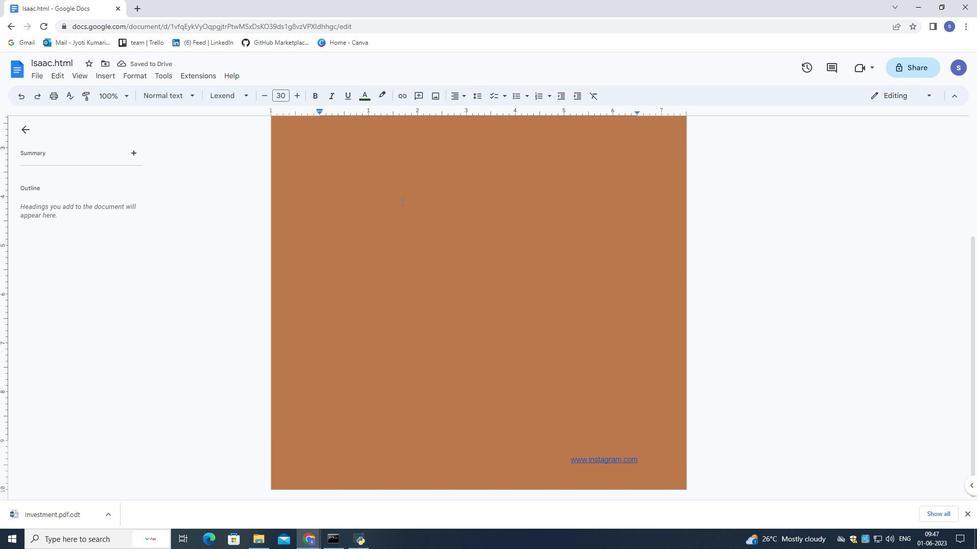 
Action: Mouse moved to (92, 73)
Screenshot: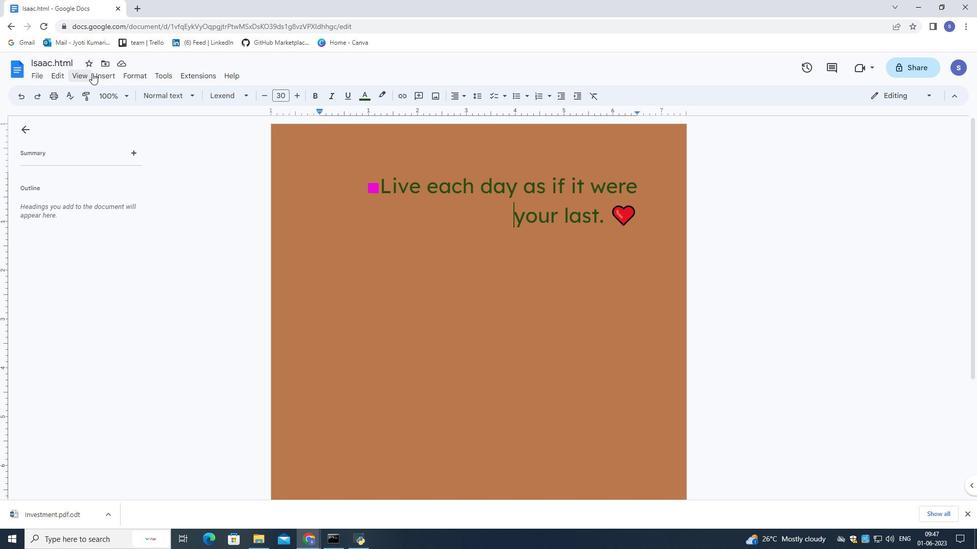 
Action: Mouse pressed left at (92, 73)
Screenshot: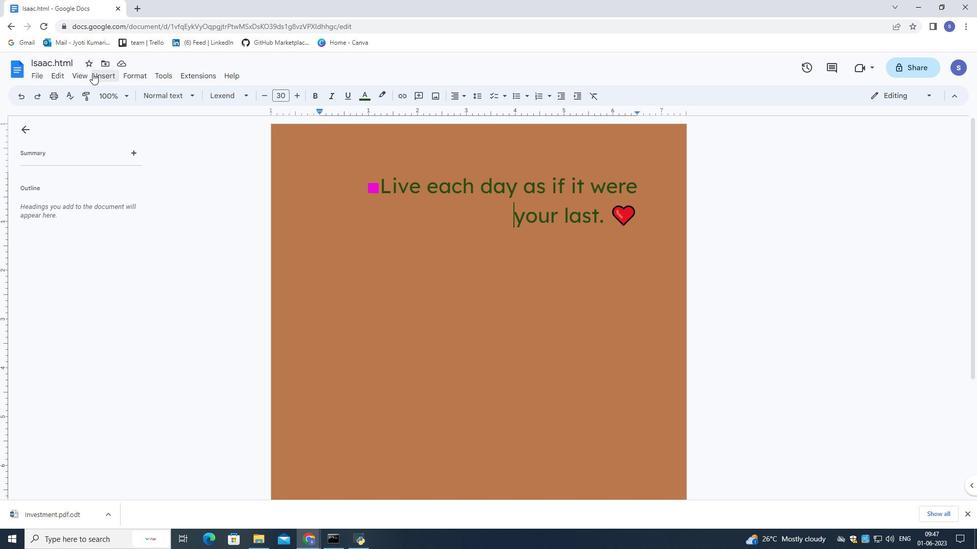
Action: Mouse moved to (277, 370)
Screenshot: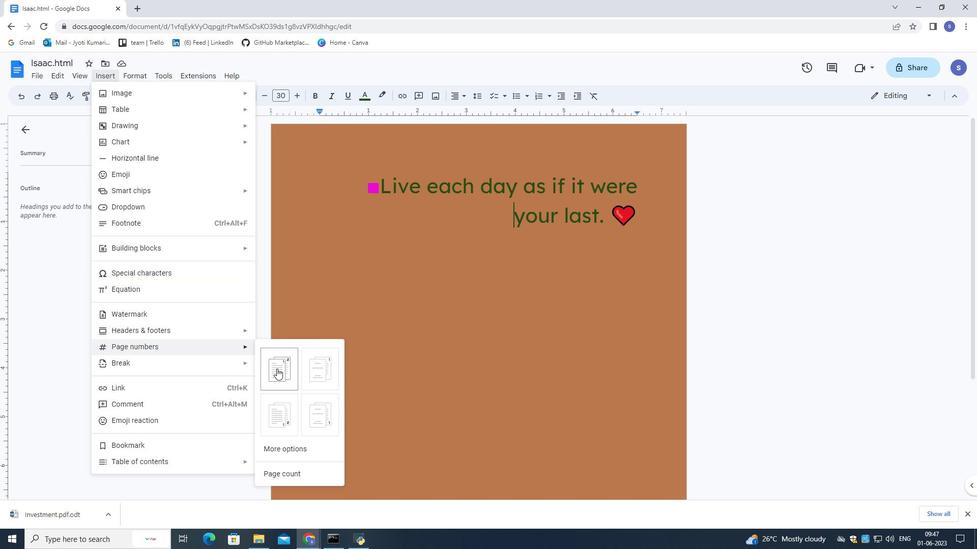 
Action: Mouse pressed left at (277, 370)
Screenshot: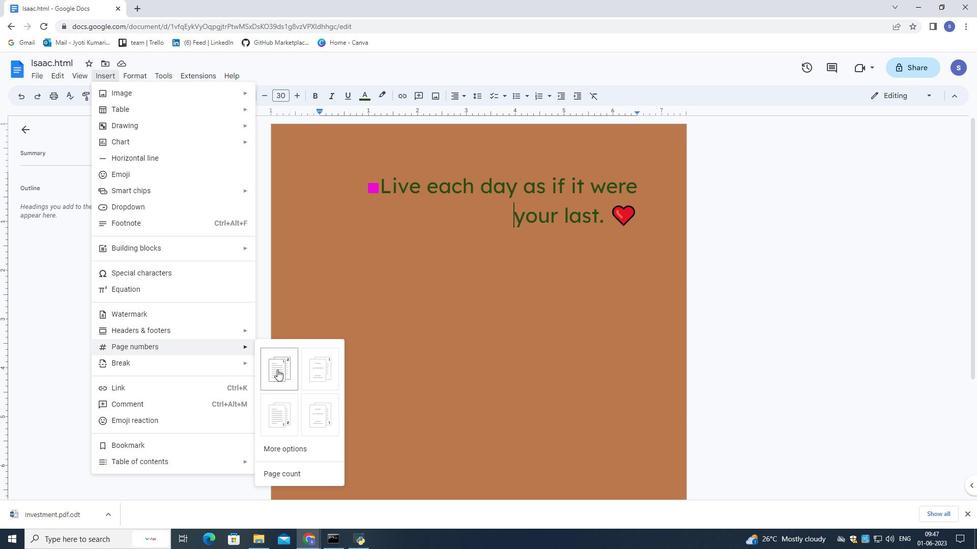 
Action: Mouse moved to (409, 308)
Screenshot: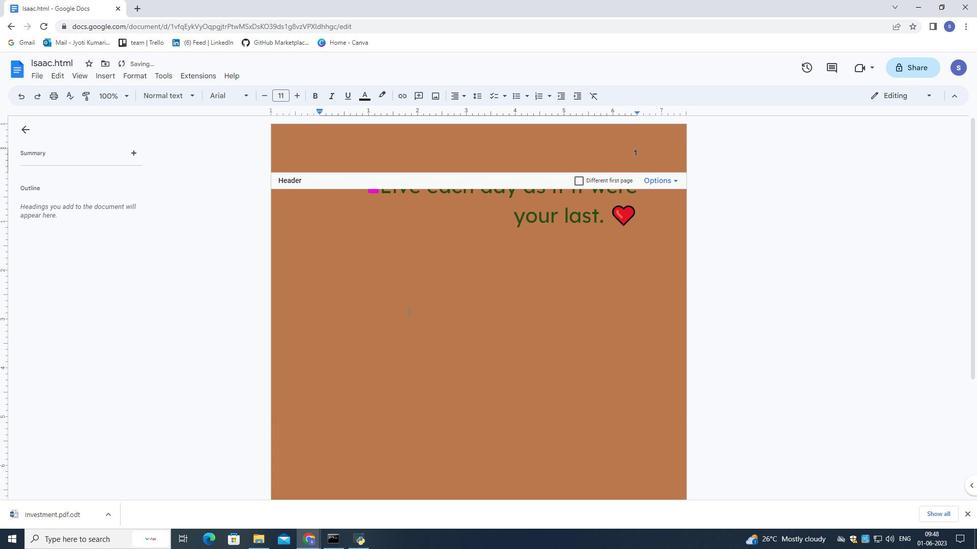 
Action: Mouse pressed left at (409, 308)
Screenshot: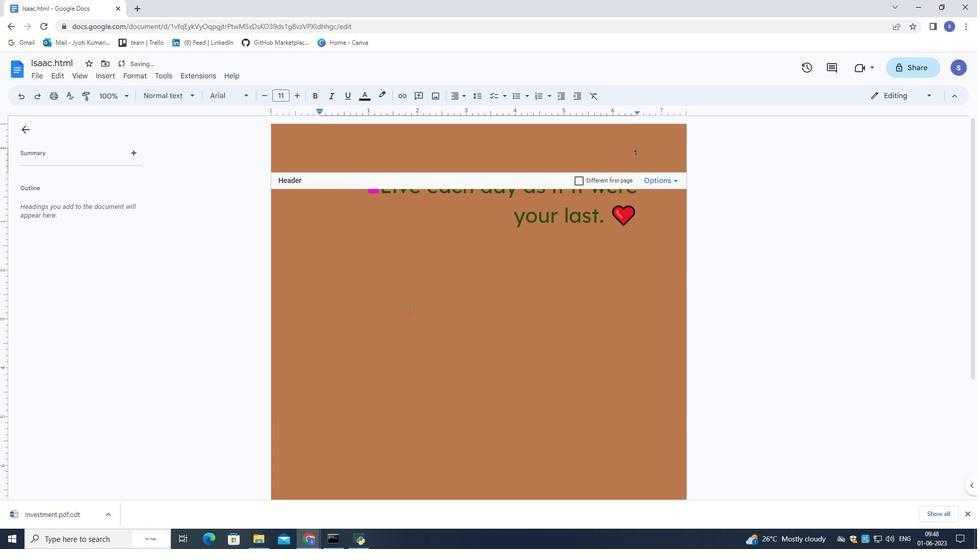
Action: Mouse moved to (401, 291)
Screenshot: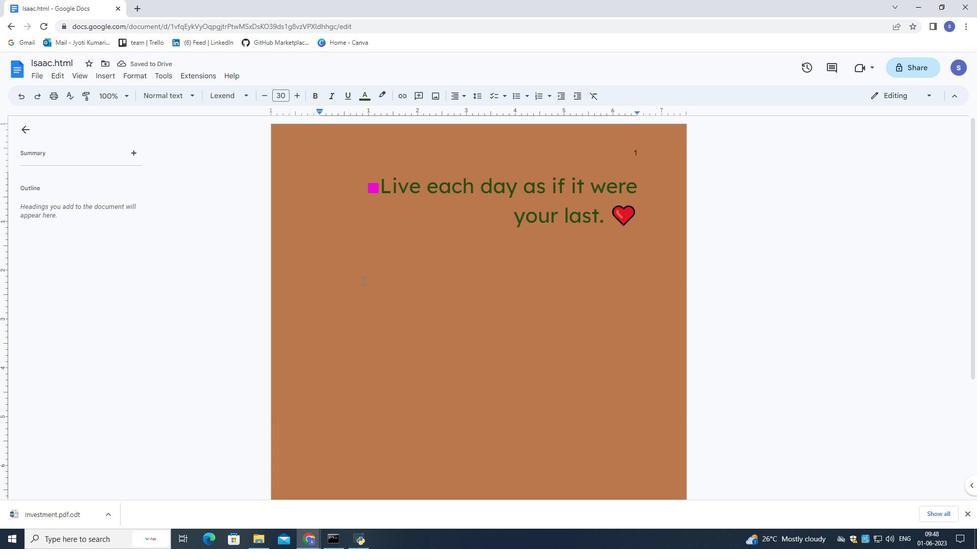 
Action: Mouse scrolled (401, 292) with delta (0, 0)
Screenshot: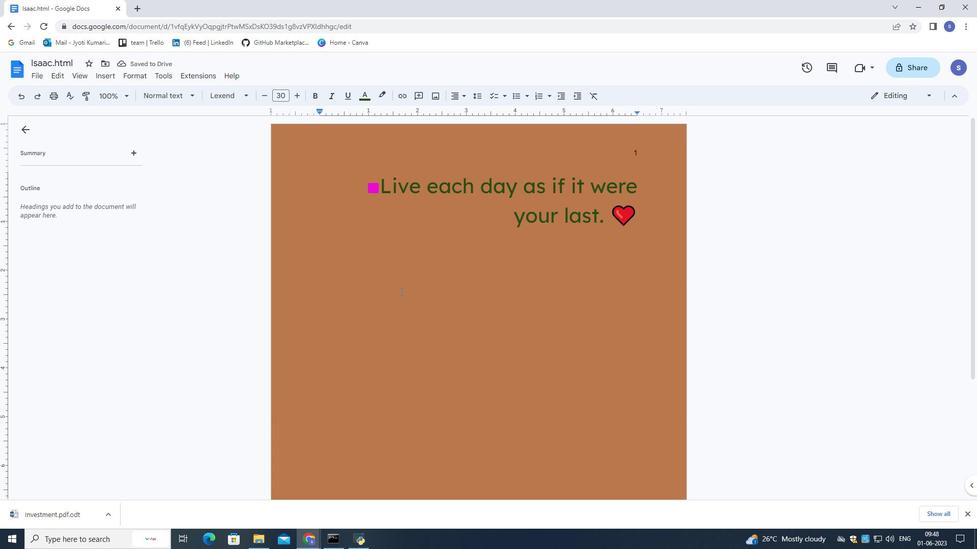 
Action: Mouse scrolled (401, 292) with delta (0, 0)
Screenshot: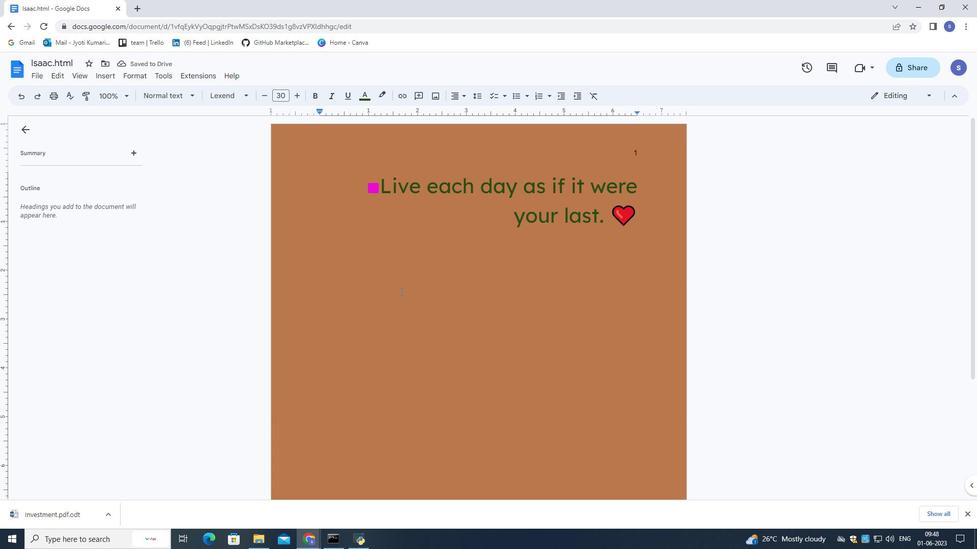 
Action: Mouse scrolled (401, 292) with delta (0, 0)
Screenshot: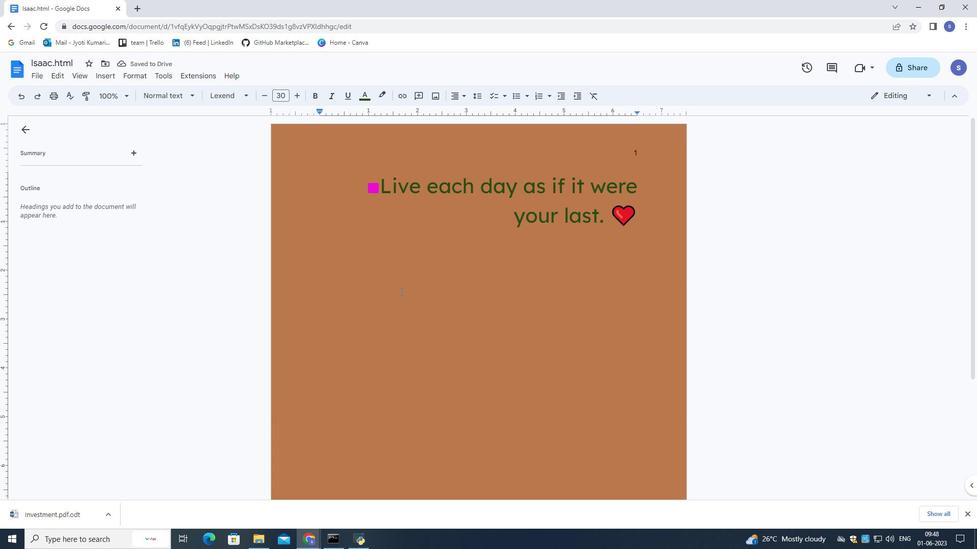
Action: Mouse moved to (401, 290)
Screenshot: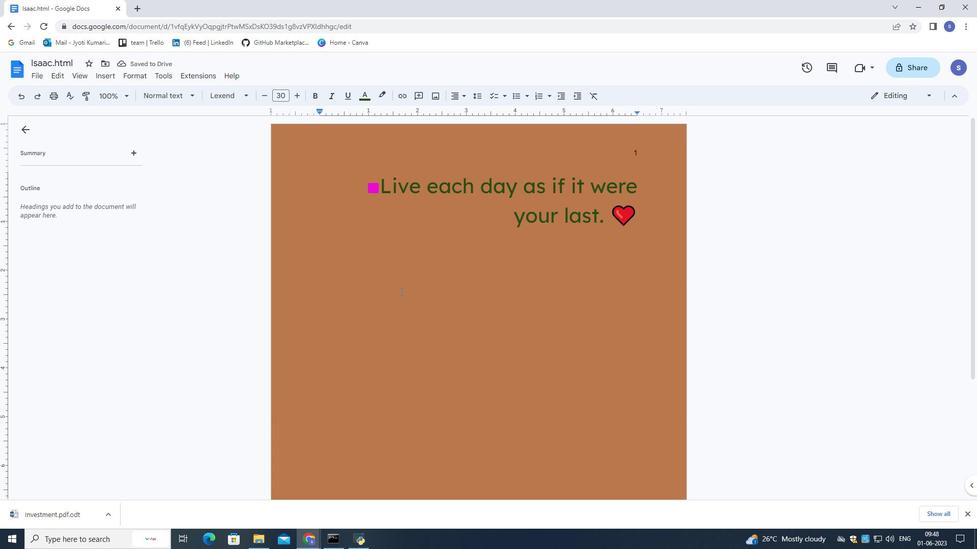 
Action: Mouse scrolled (401, 291) with delta (0, 0)
Screenshot: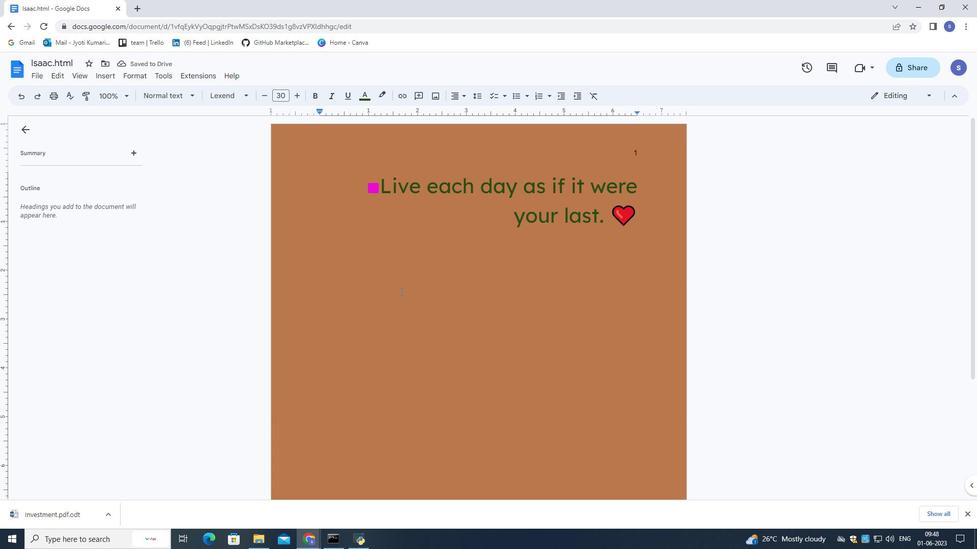 
Action: Mouse moved to (401, 290)
Screenshot: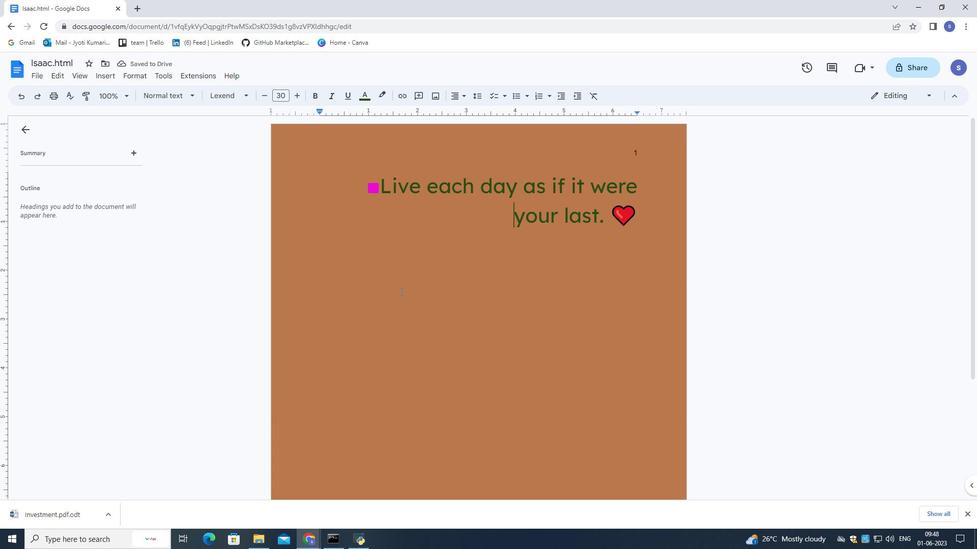 
Action: Mouse scrolled (401, 290) with delta (0, 0)
Screenshot: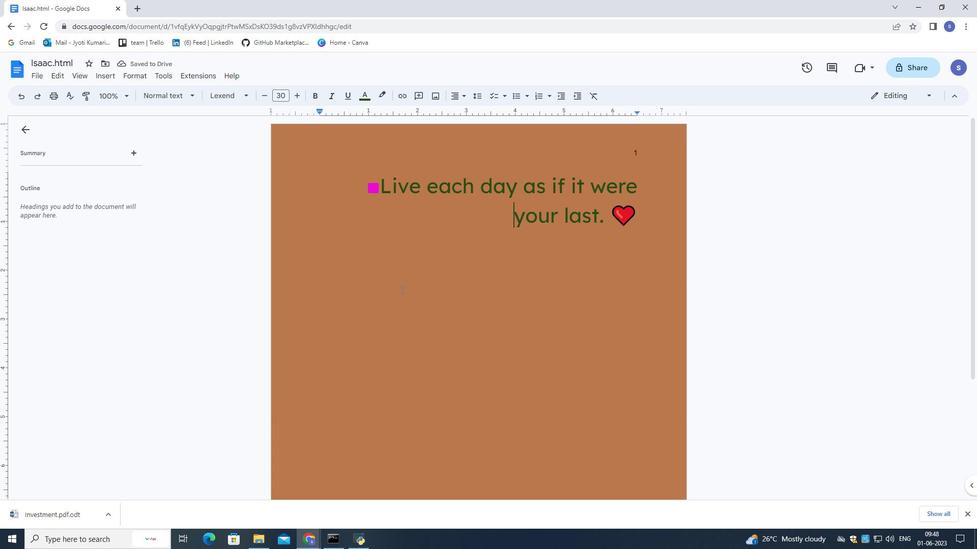 
Action: Mouse scrolled (401, 290) with delta (0, 0)
Screenshot: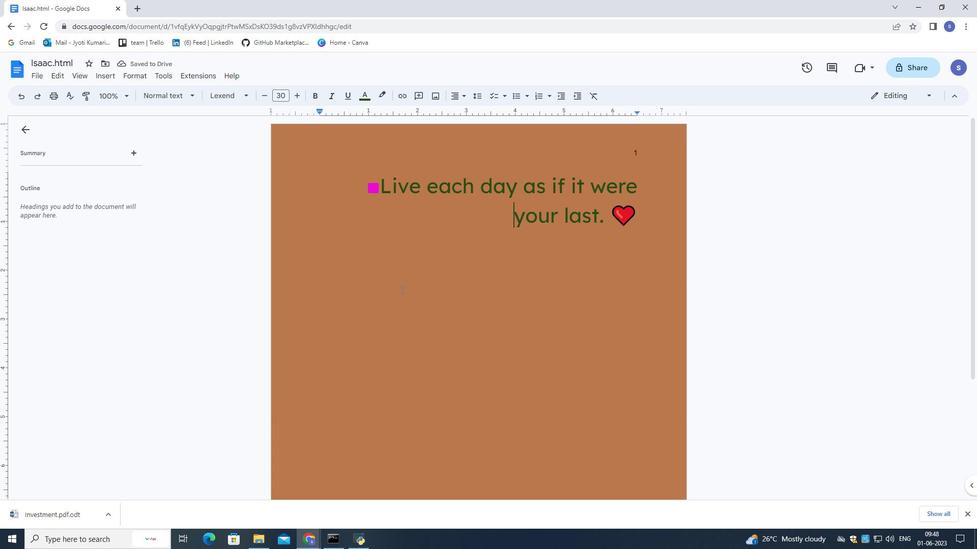
Action: Mouse moved to (401, 289)
Screenshot: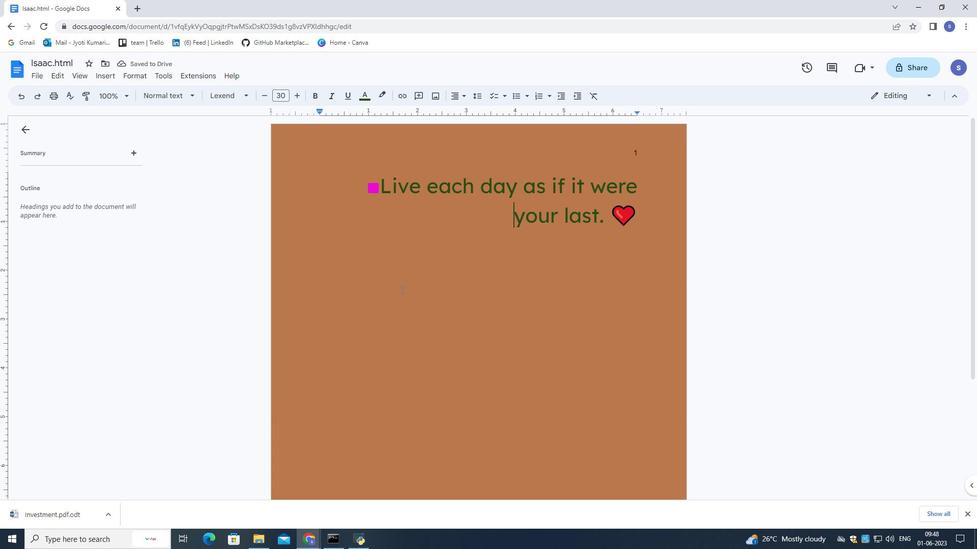 
Action: Mouse scrolled (401, 290) with delta (0, 0)
Screenshot: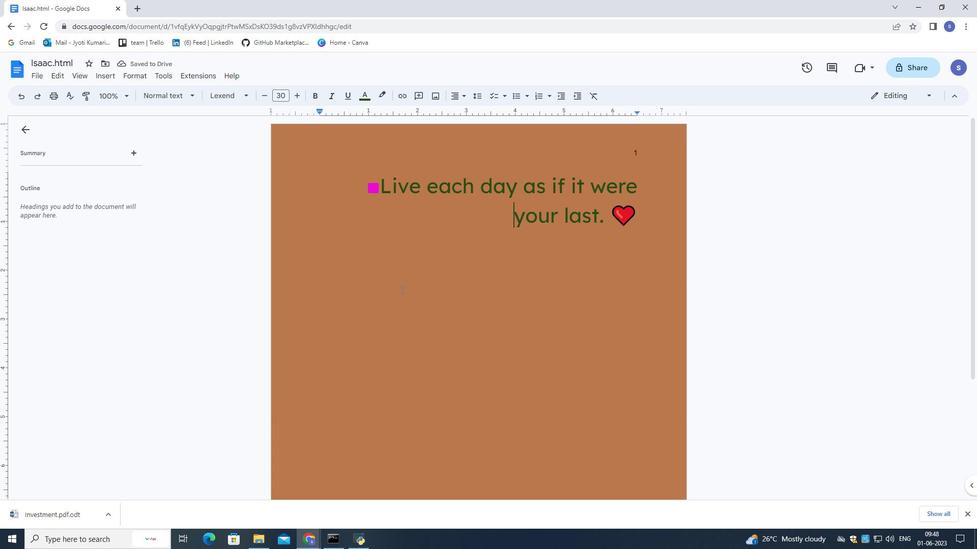 
Action: Mouse moved to (401, 289)
Screenshot: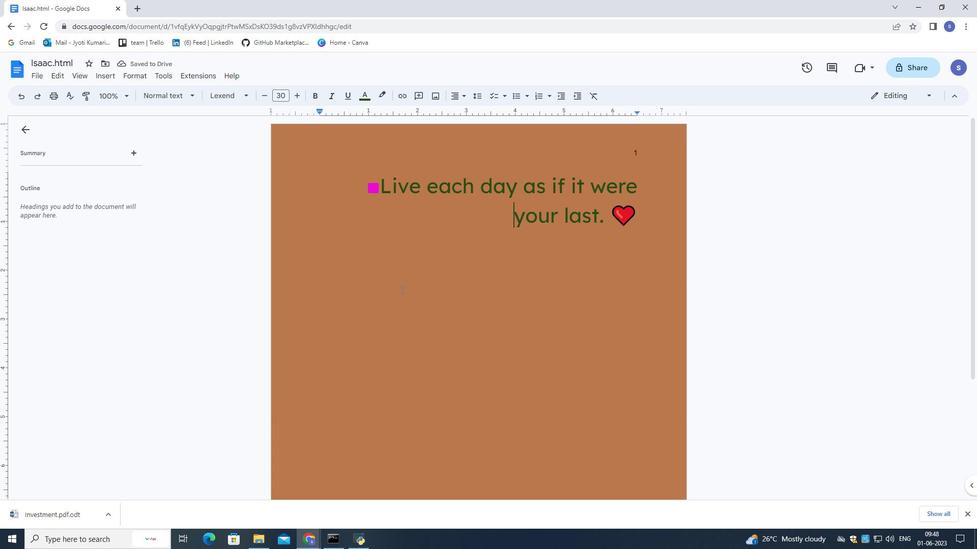 
Action: Mouse scrolled (401, 289) with delta (0, 0)
Screenshot: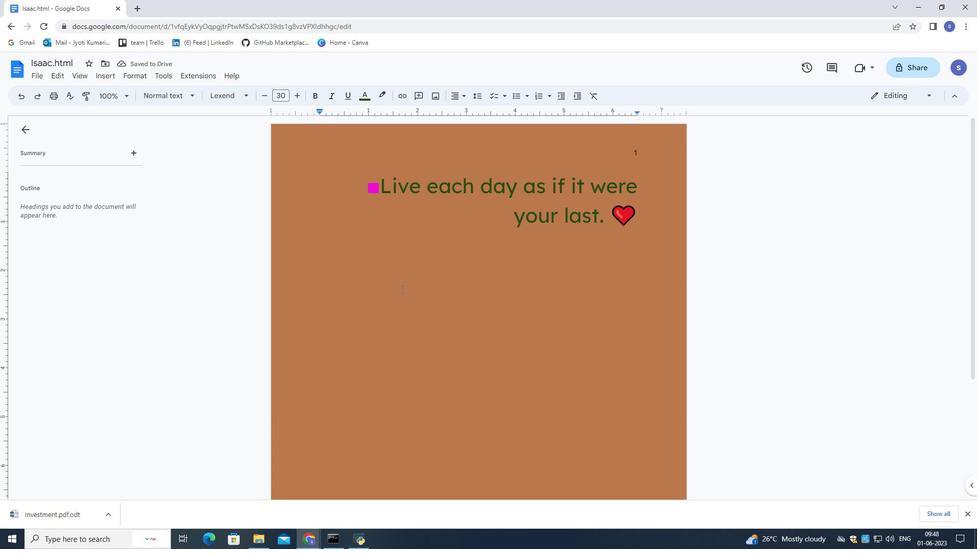 
Action: Mouse scrolled (401, 289) with delta (0, 0)
Screenshot: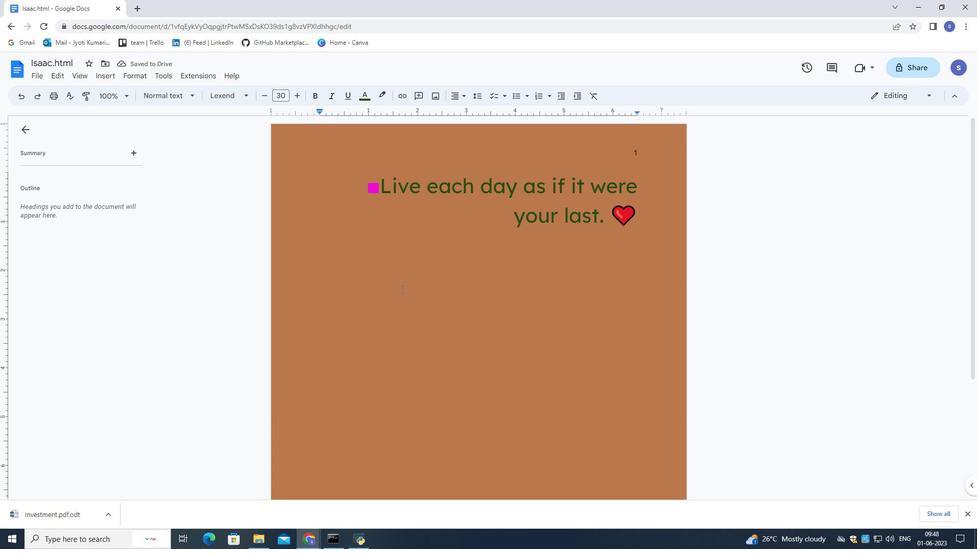 
Action: Mouse scrolled (401, 289) with delta (0, 0)
Screenshot: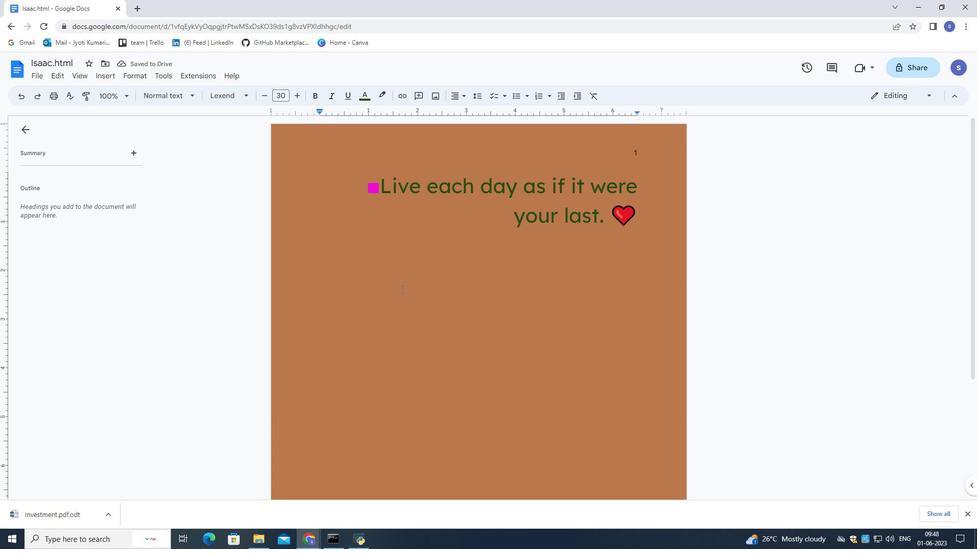 
Action: Mouse scrolled (401, 289) with delta (0, 0)
Screenshot: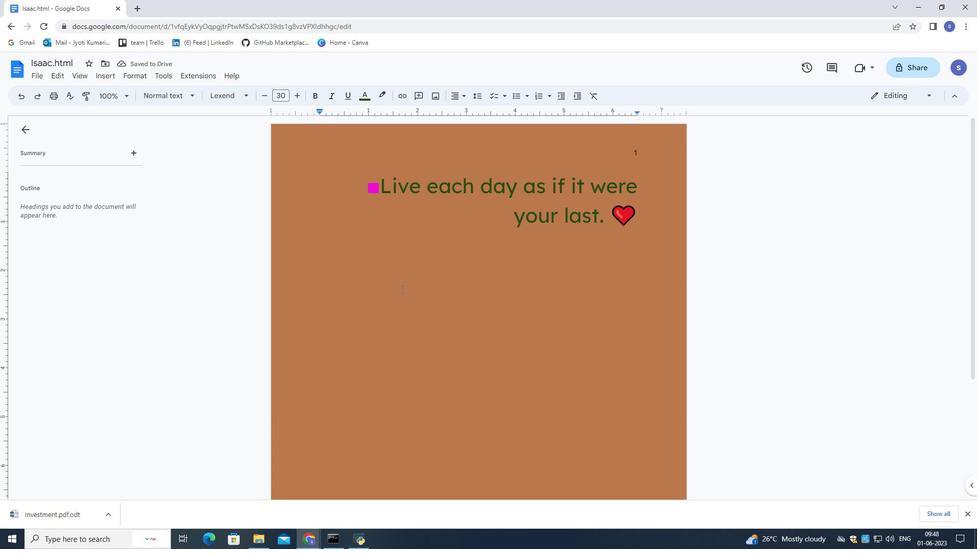 
Action: Mouse scrolled (401, 289) with delta (0, 0)
Screenshot: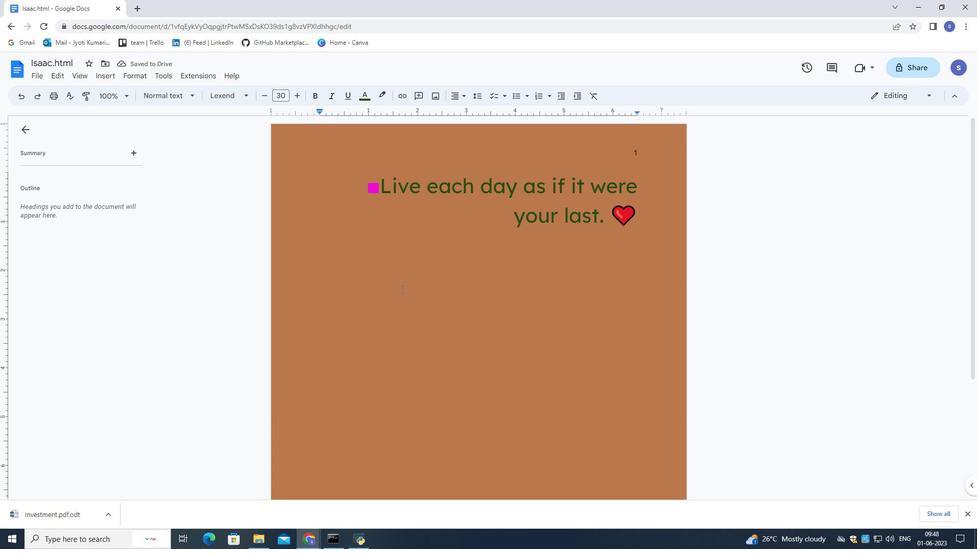 
Action: Mouse scrolled (401, 289) with delta (0, 0)
Screenshot: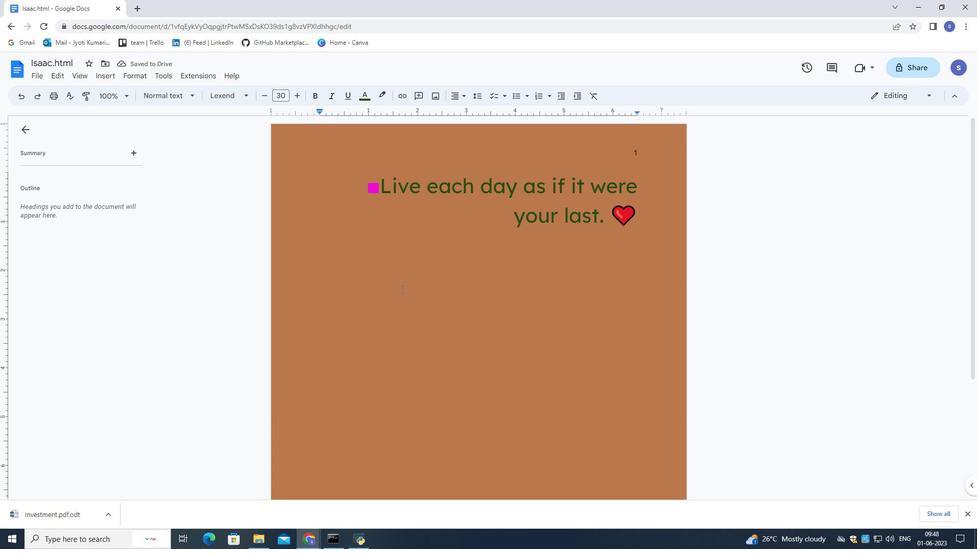 
Action: Mouse scrolled (401, 290) with delta (0, 0)
Screenshot: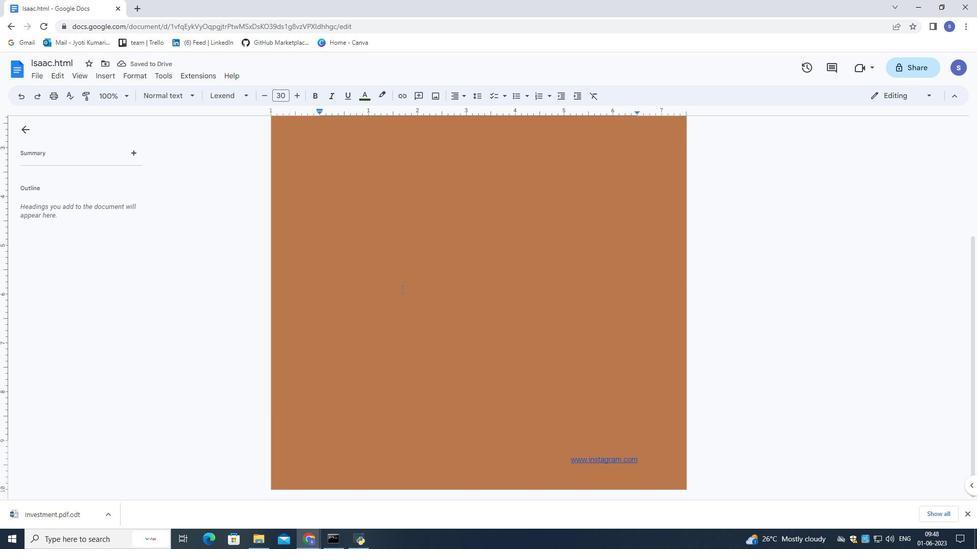 
Action: Mouse scrolled (401, 290) with delta (0, 0)
Screenshot: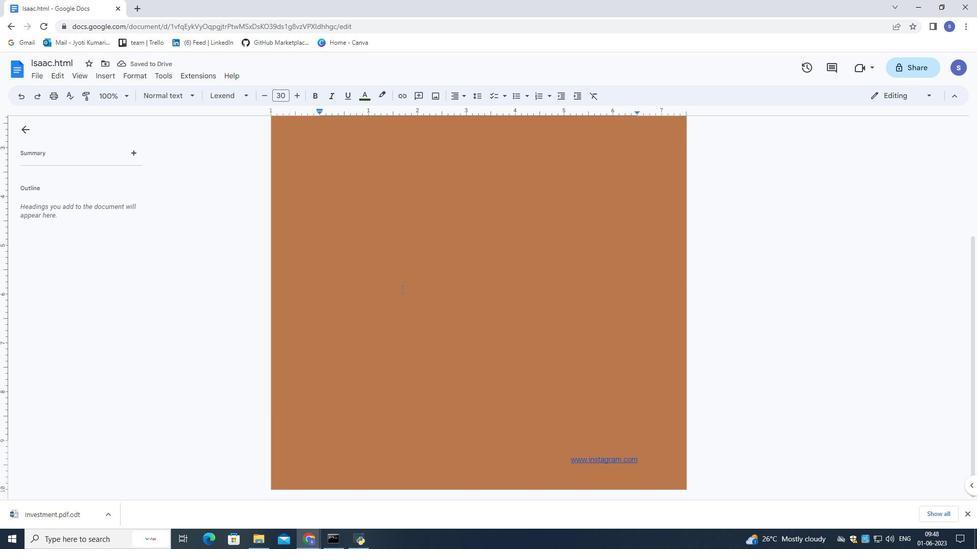 
Action: Mouse scrolled (401, 290) with delta (0, 0)
Screenshot: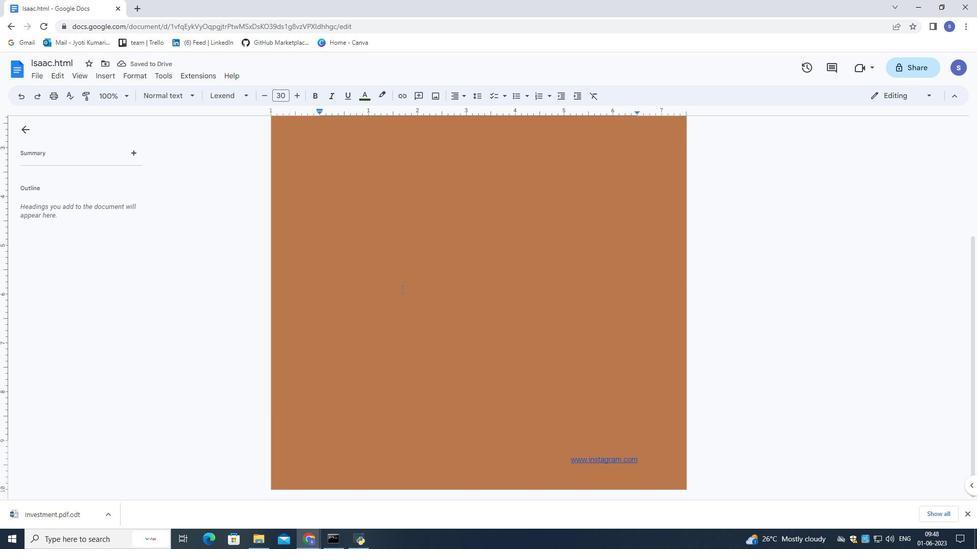 
Action: Mouse scrolled (401, 290) with delta (0, 0)
Screenshot: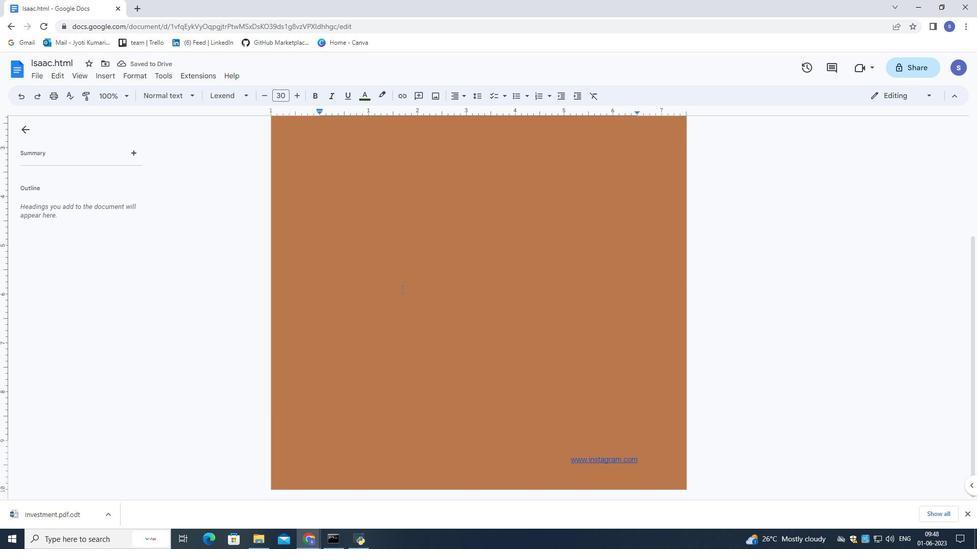 
Action: Mouse scrolled (401, 290) with delta (0, 0)
Screenshot: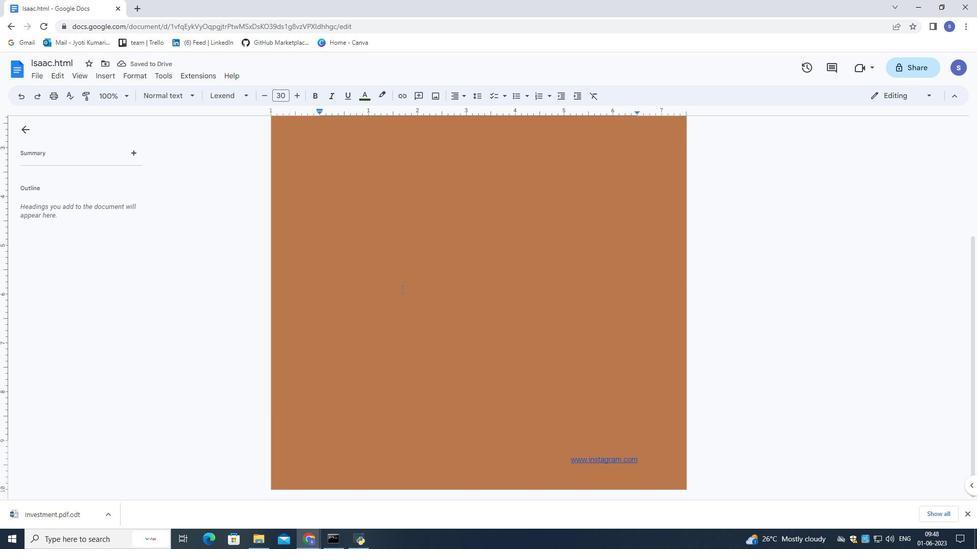 
Action: Mouse scrolled (401, 290) with delta (0, 0)
Screenshot: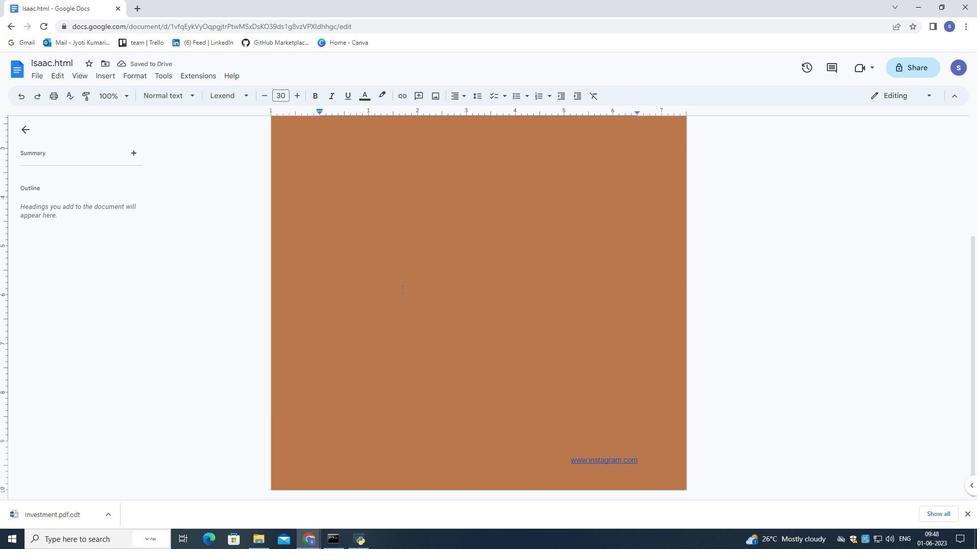 
Action: Mouse scrolled (401, 290) with delta (0, 0)
Screenshot: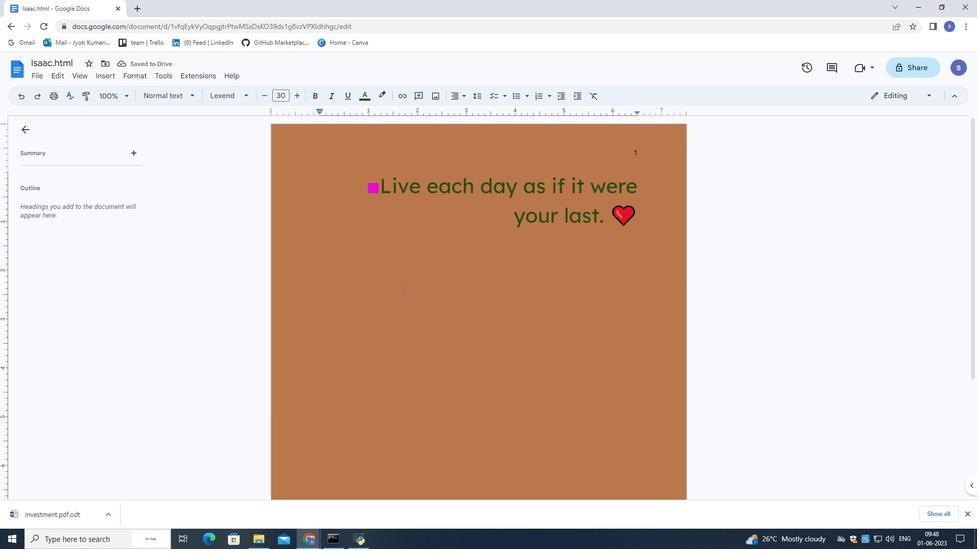 
